 Task: Look for space in Peruíbe, Brazil from 1st August, 2023 to 5th August, 2023 for 1 adult in price range Rs.6000 to Rs.15000. Place can be entire place with 1  bedroom having 1 bed and 1 bathroom. Property type can be house, flat, guest house. Booking option can be shelf check-in. Required host language is Spanish.
Action: Mouse moved to (396, 112)
Screenshot: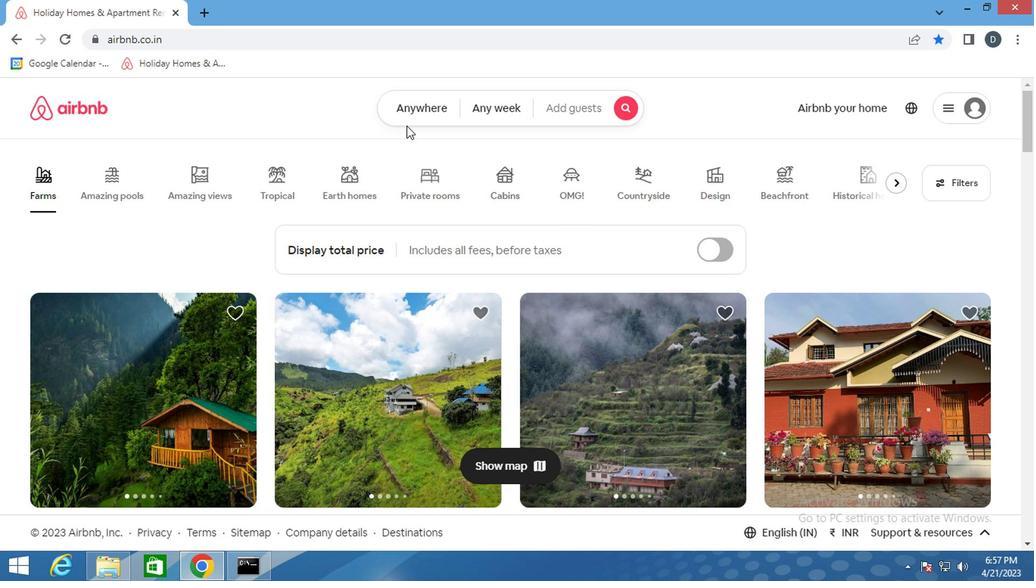 
Action: Mouse pressed left at (396, 112)
Screenshot: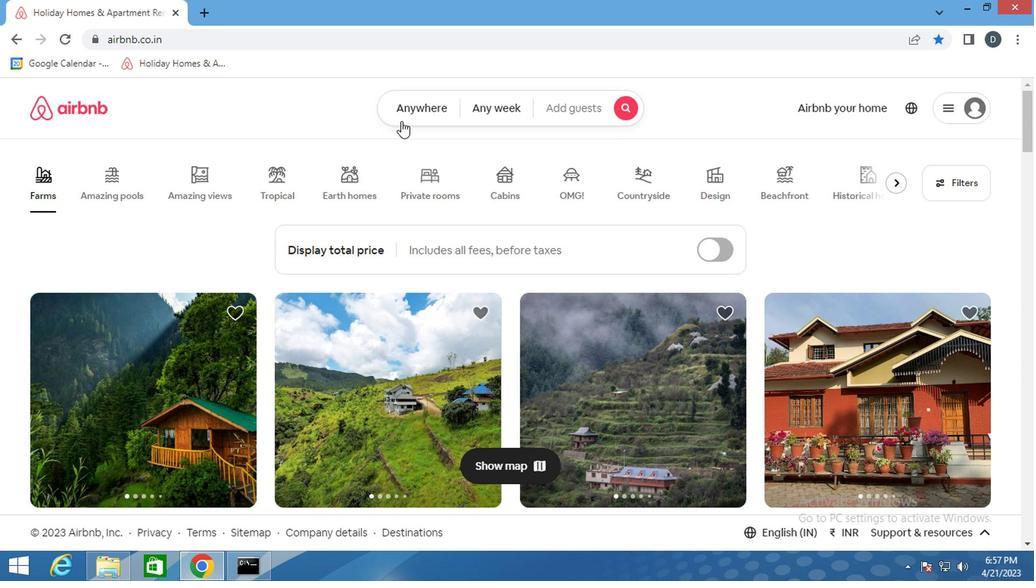 
Action: Mouse moved to (279, 173)
Screenshot: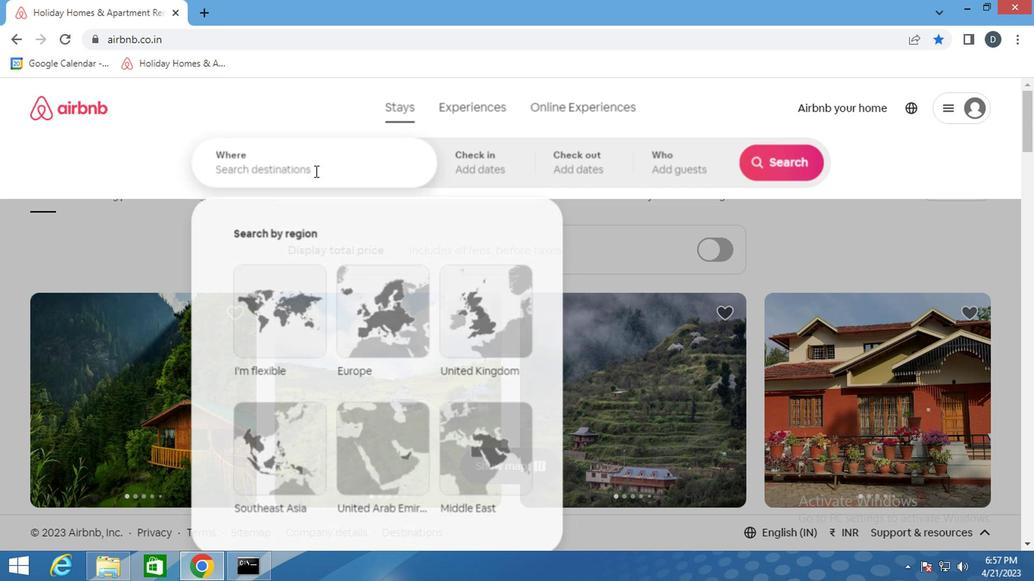 
Action: Mouse pressed left at (279, 173)
Screenshot: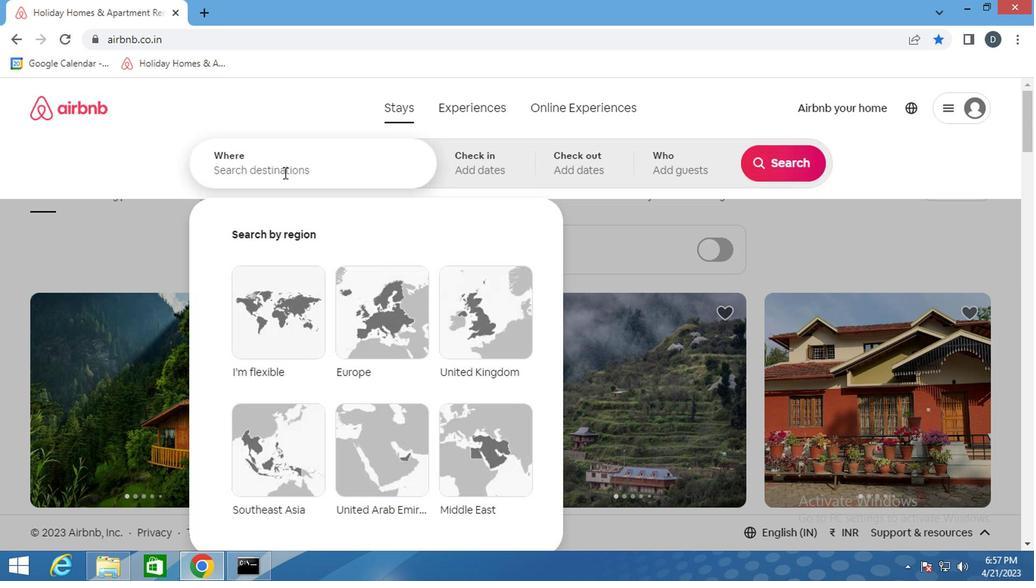
Action: Mouse moved to (274, 175)
Screenshot: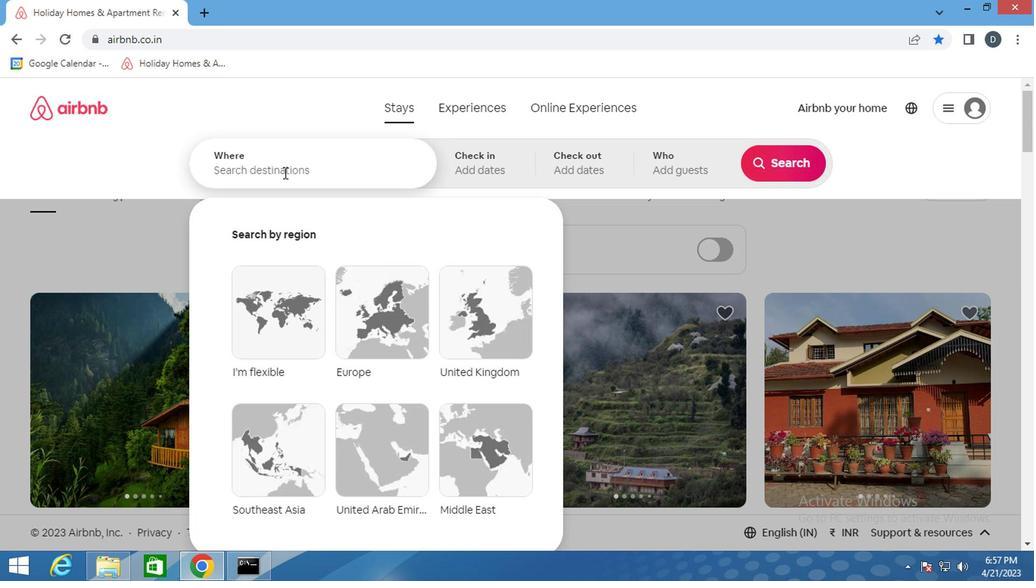 
Action: Key pressed <Key.shift_r>Peruibe,<Key.shift>BRAZIL<Key.enter>
Screenshot: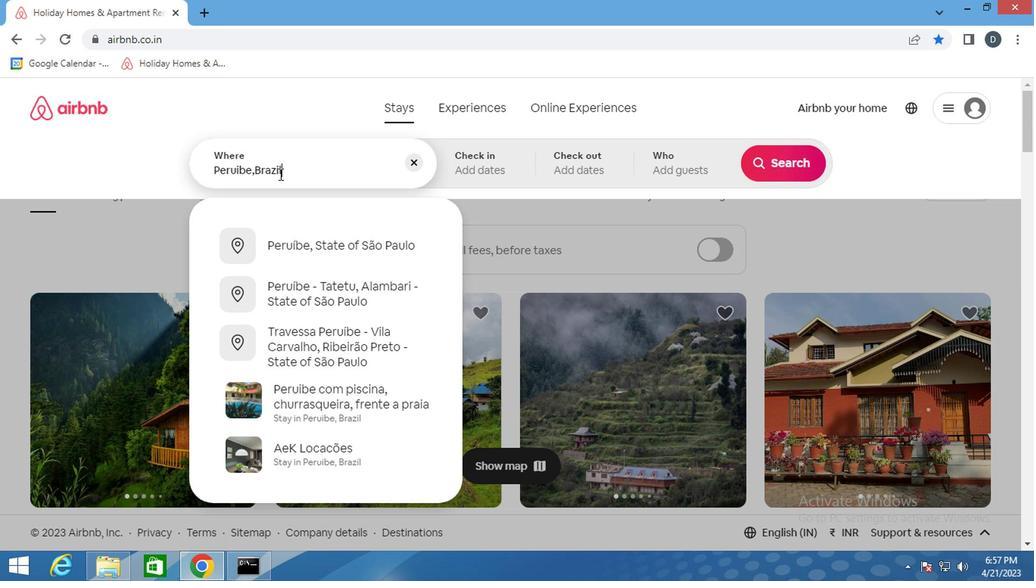 
Action: Mouse moved to (748, 274)
Screenshot: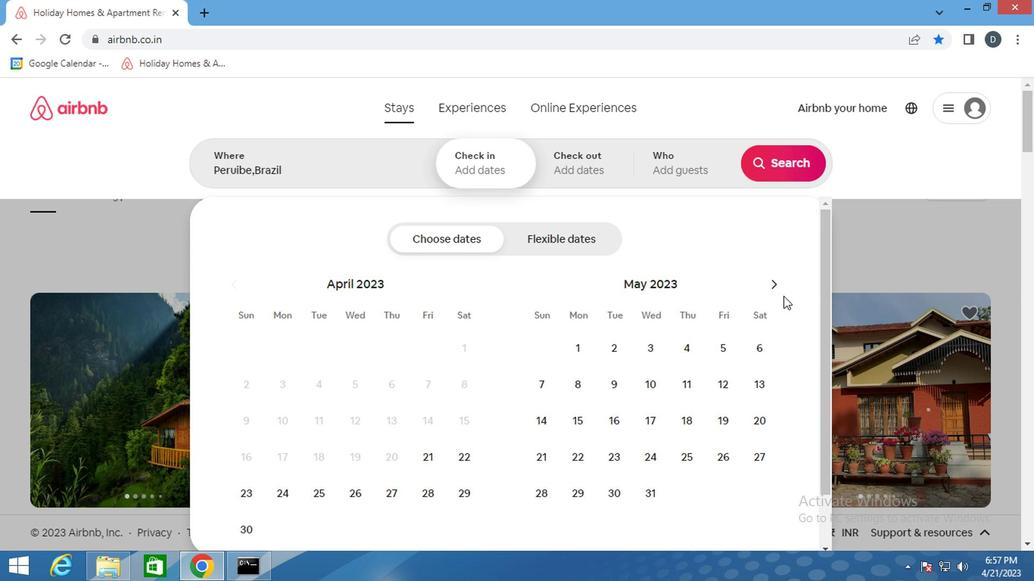 
Action: Mouse pressed left at (748, 274)
Screenshot: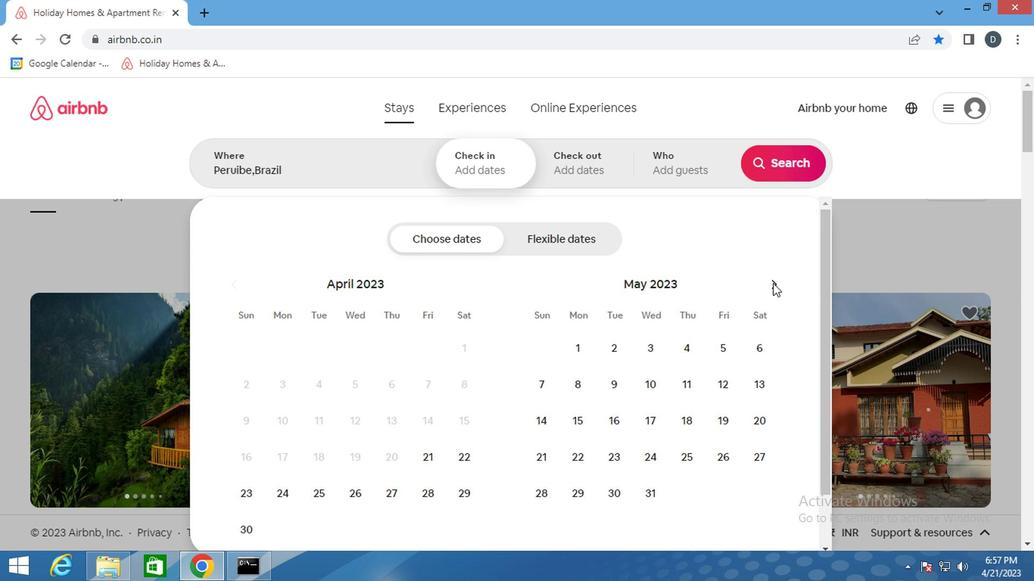 
Action: Mouse moved to (767, 288)
Screenshot: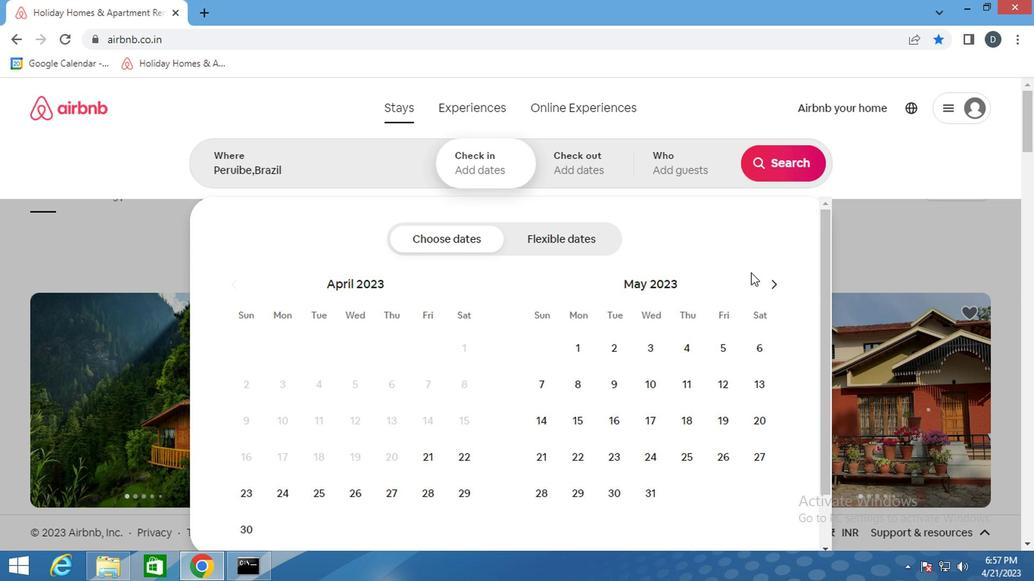 
Action: Mouse pressed left at (767, 288)
Screenshot: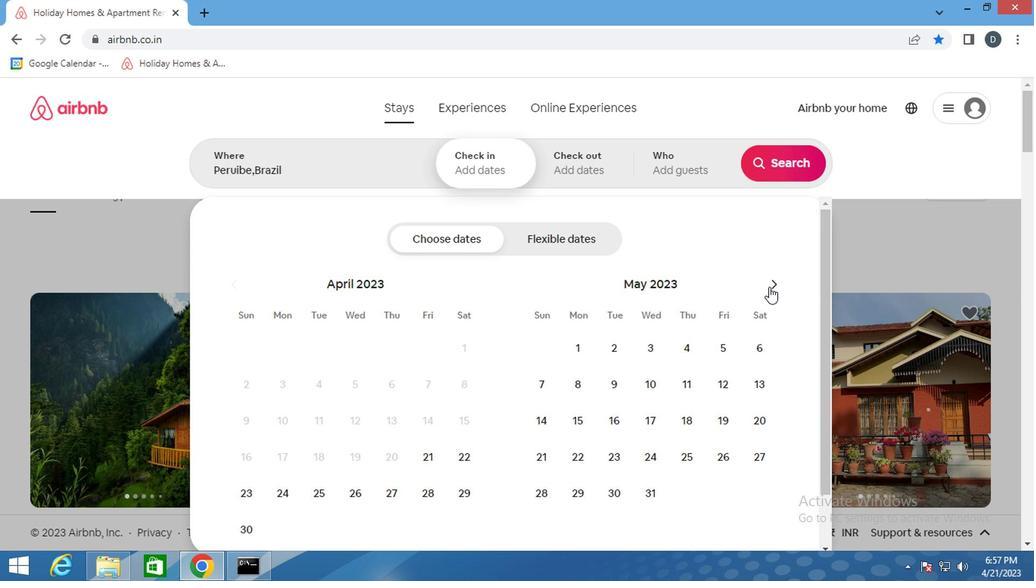 
Action: Mouse pressed left at (767, 288)
Screenshot: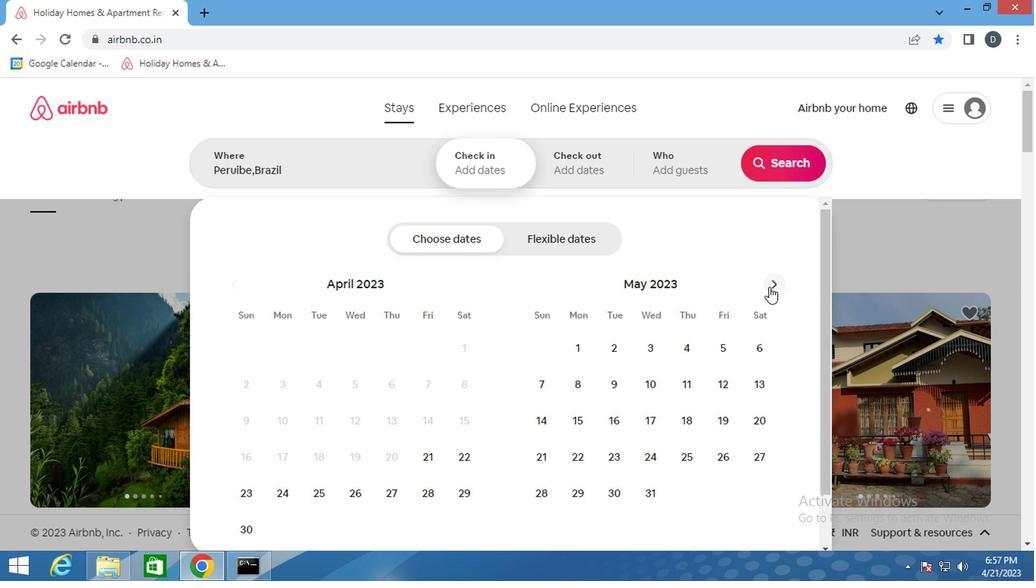 
Action: Mouse pressed left at (767, 288)
Screenshot: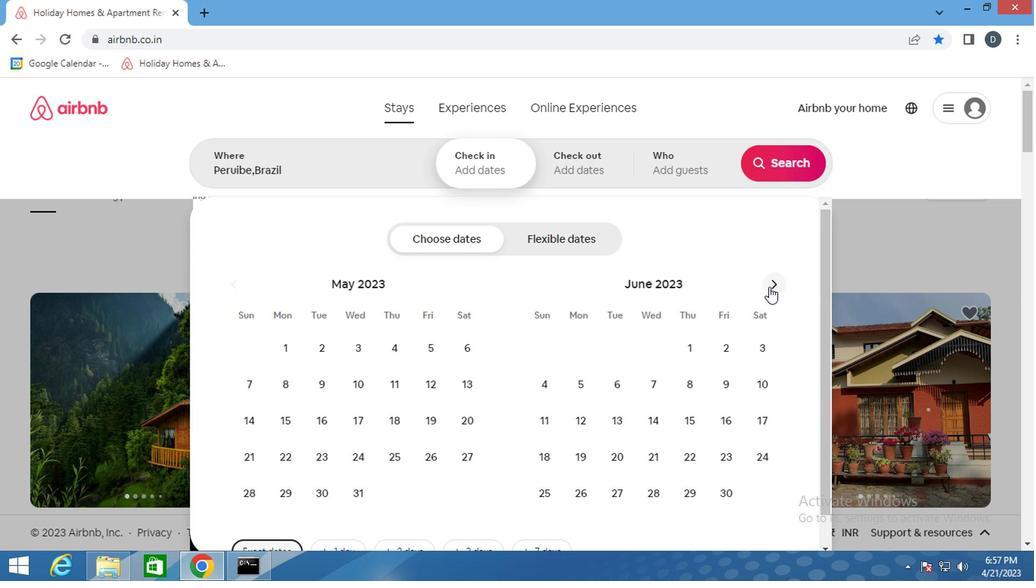 
Action: Mouse pressed left at (767, 288)
Screenshot: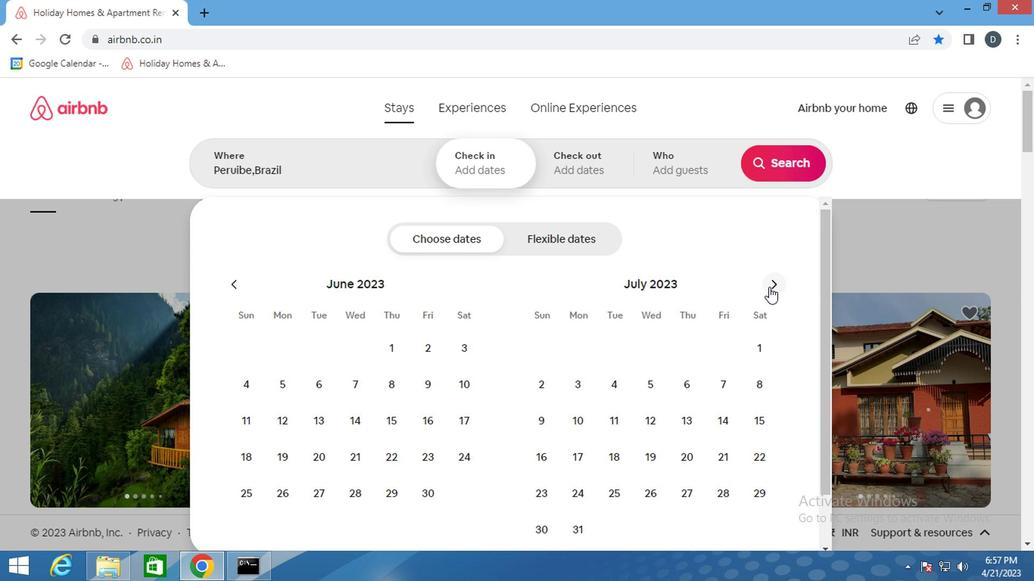 
Action: Mouse moved to (617, 347)
Screenshot: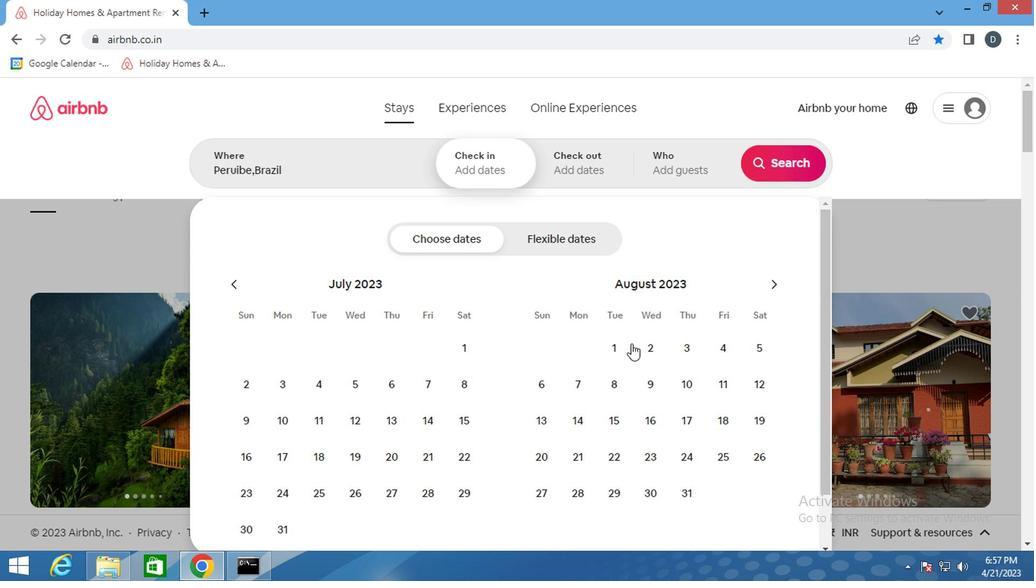 
Action: Mouse pressed left at (617, 347)
Screenshot: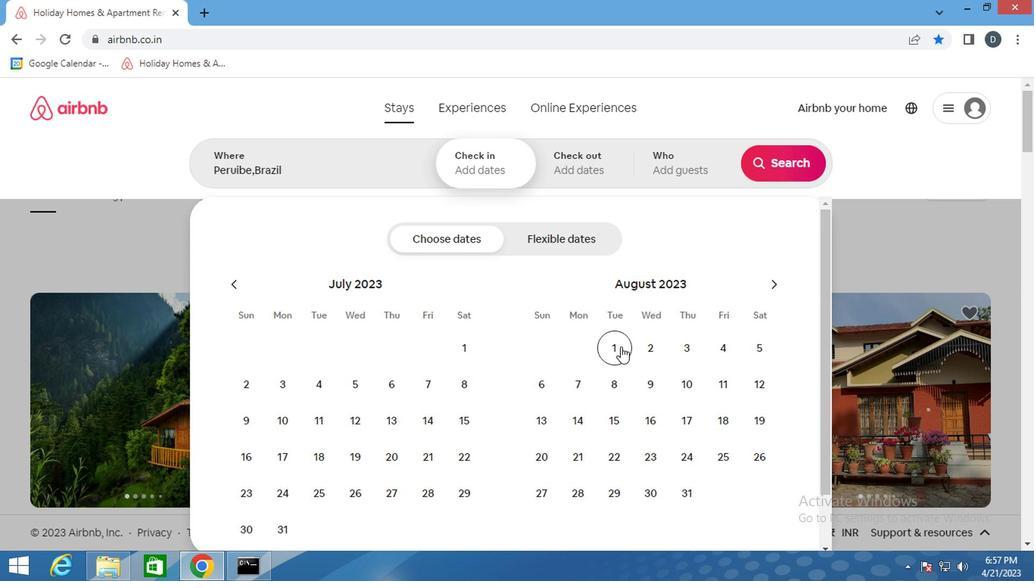 
Action: Mouse moved to (756, 359)
Screenshot: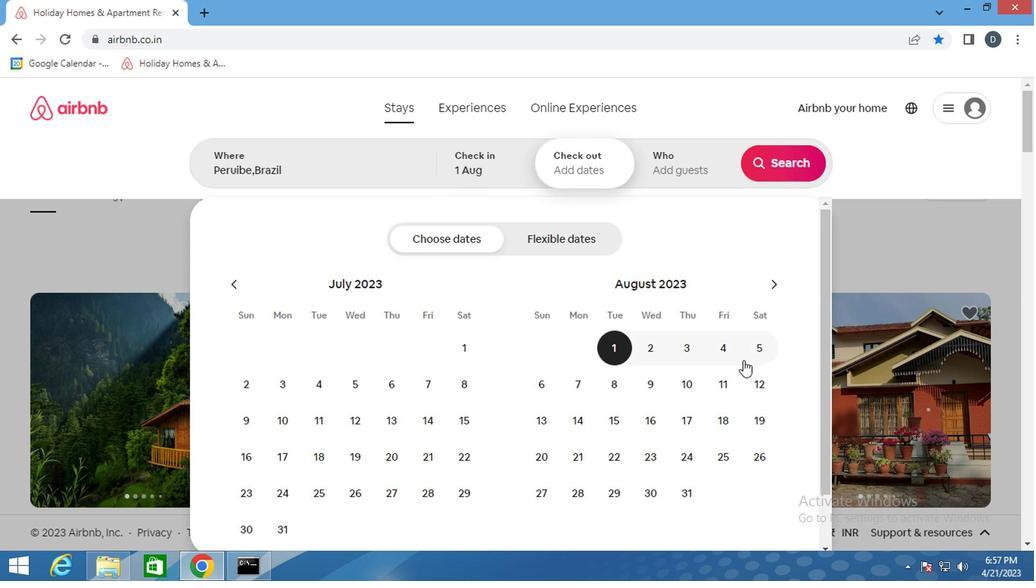 
Action: Mouse pressed left at (756, 359)
Screenshot: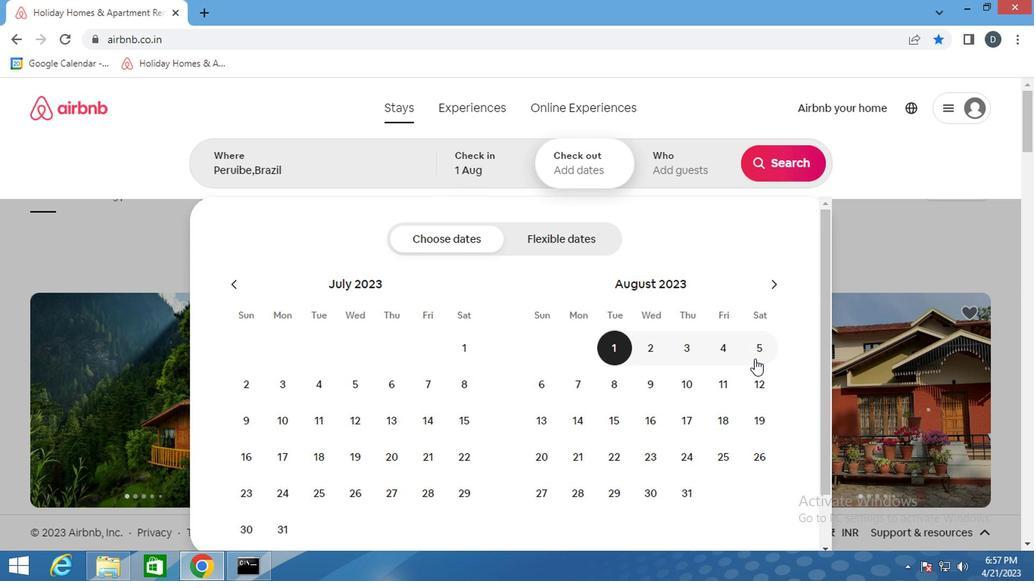 
Action: Mouse moved to (678, 162)
Screenshot: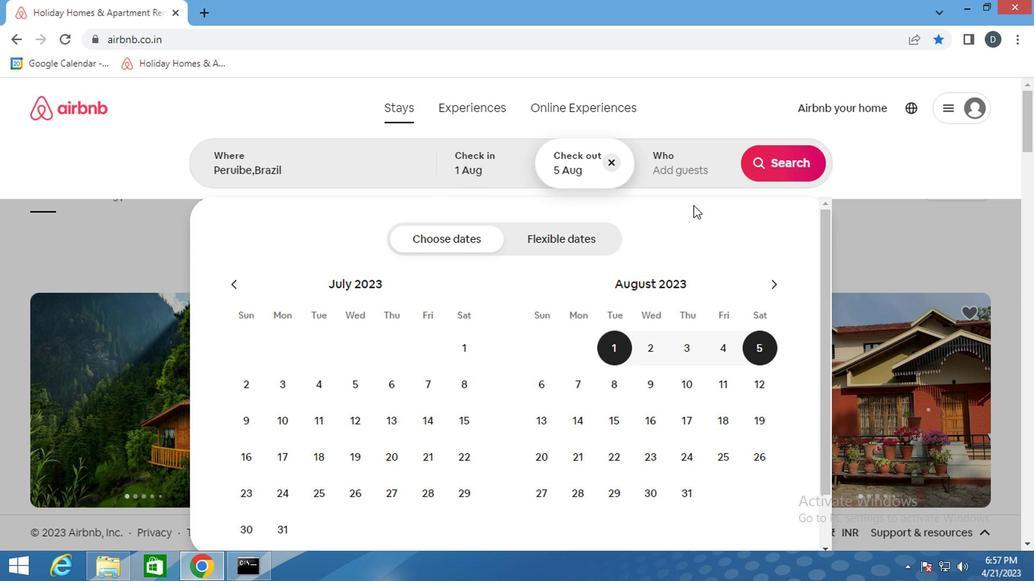 
Action: Mouse pressed left at (678, 162)
Screenshot: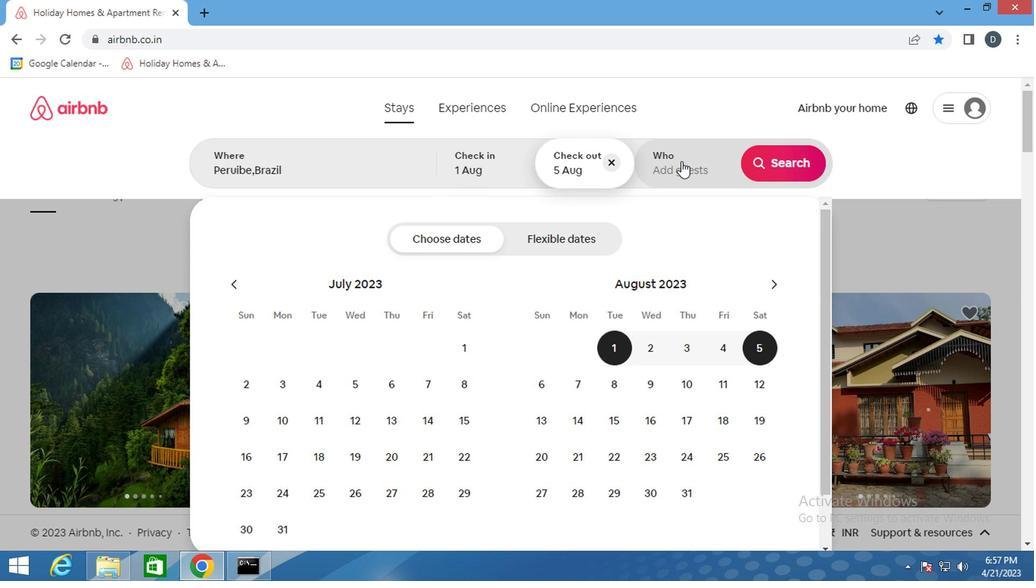 
Action: Mouse moved to (781, 243)
Screenshot: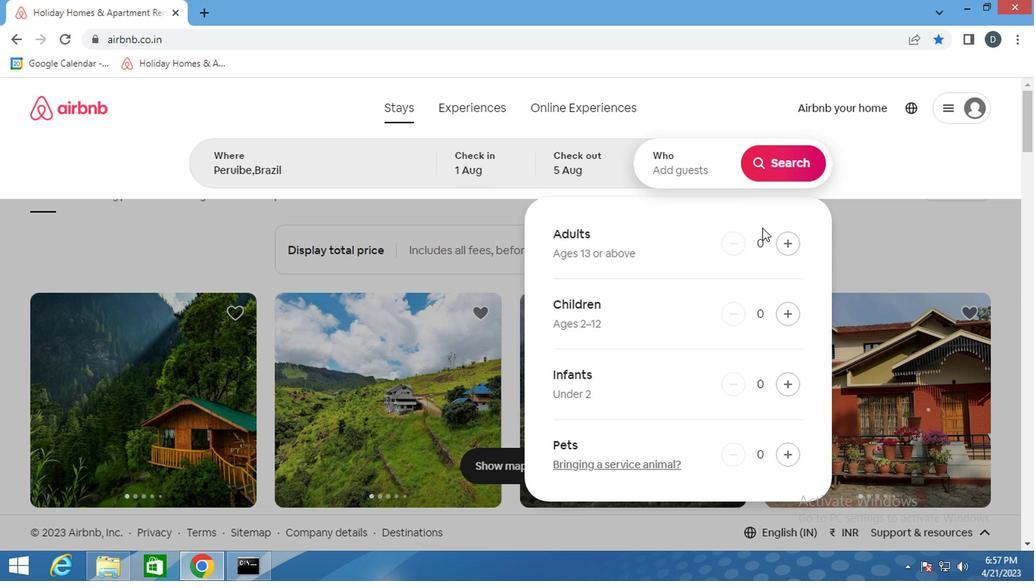 
Action: Mouse pressed left at (781, 243)
Screenshot: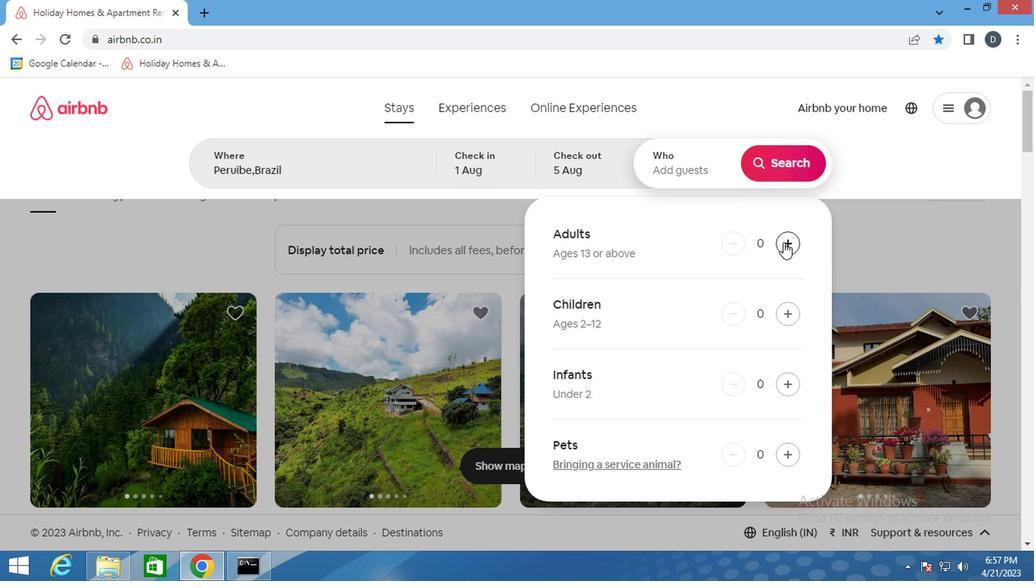
Action: Mouse moved to (781, 145)
Screenshot: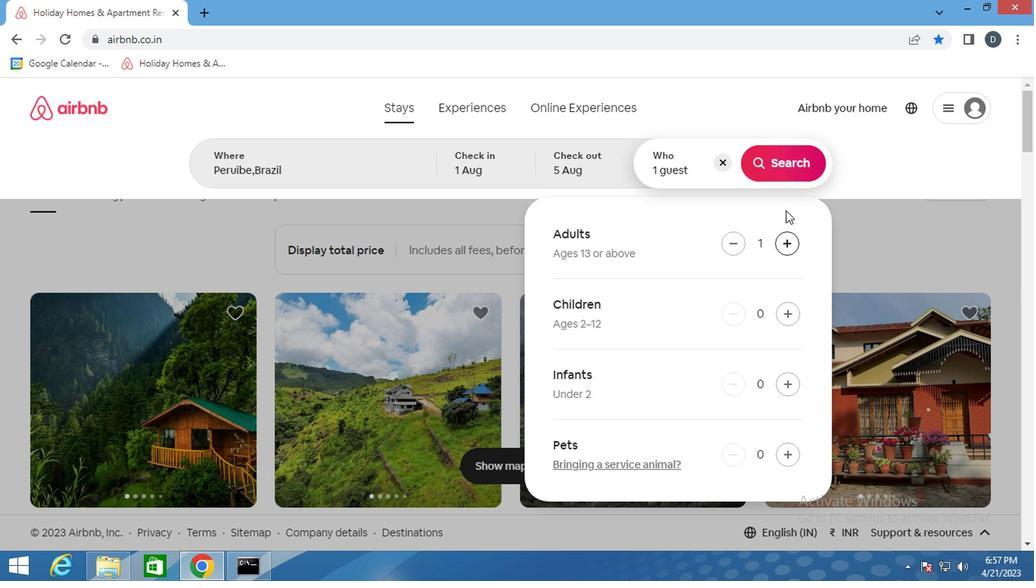 
Action: Mouse pressed left at (781, 145)
Screenshot: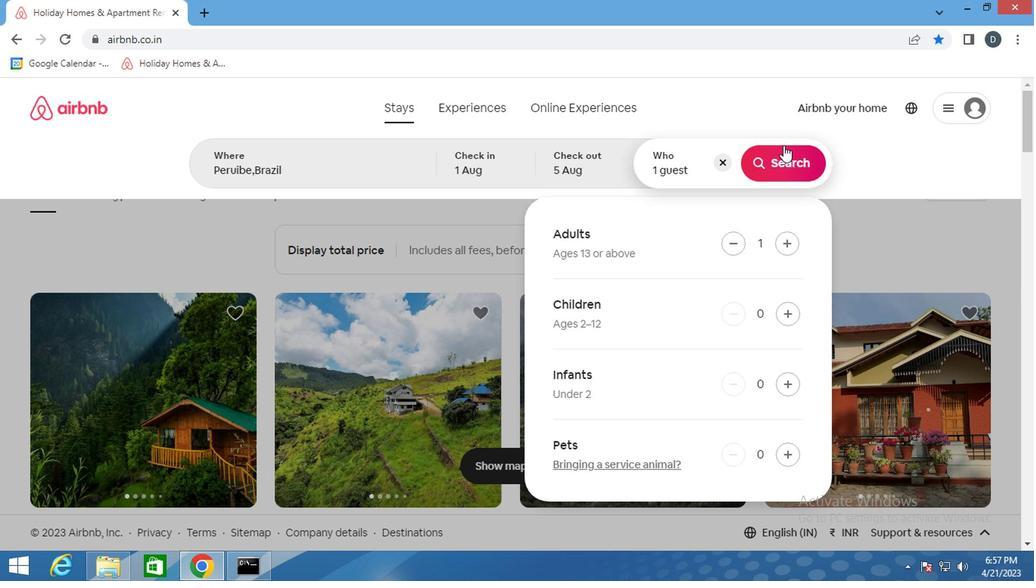 
Action: Mouse moved to (781, 148)
Screenshot: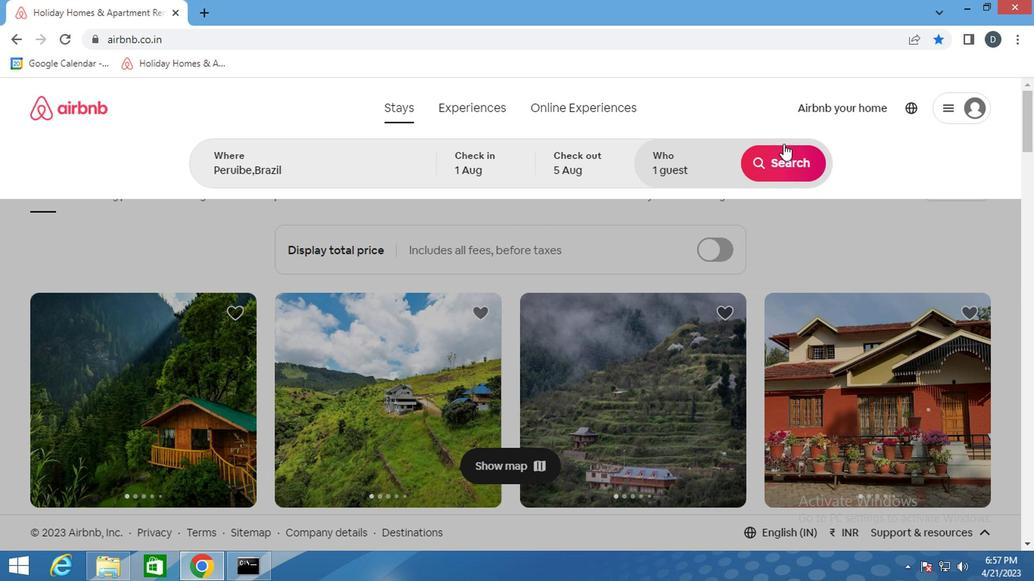 
Action: Mouse pressed left at (781, 148)
Screenshot: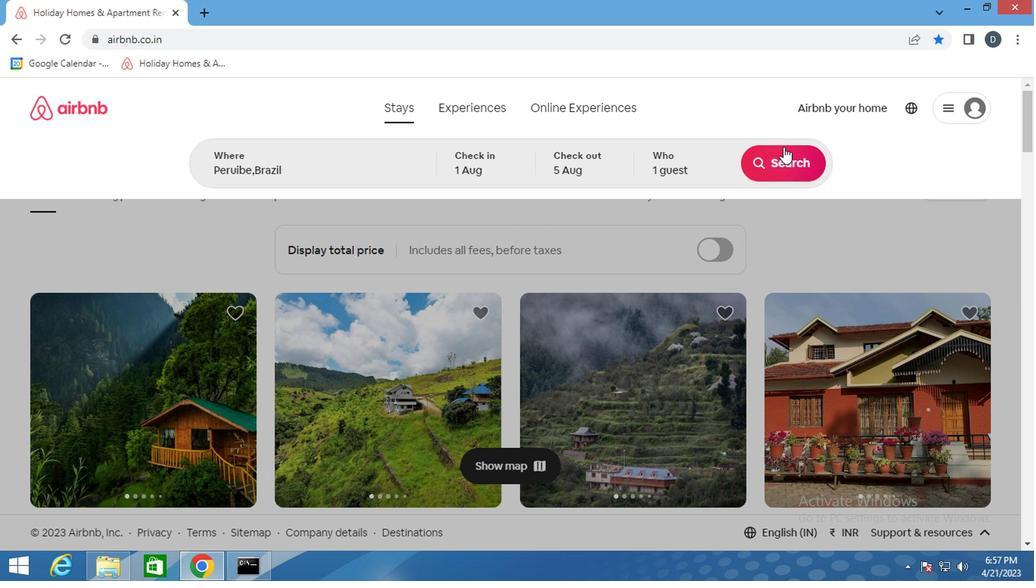 
Action: Mouse moved to (985, 159)
Screenshot: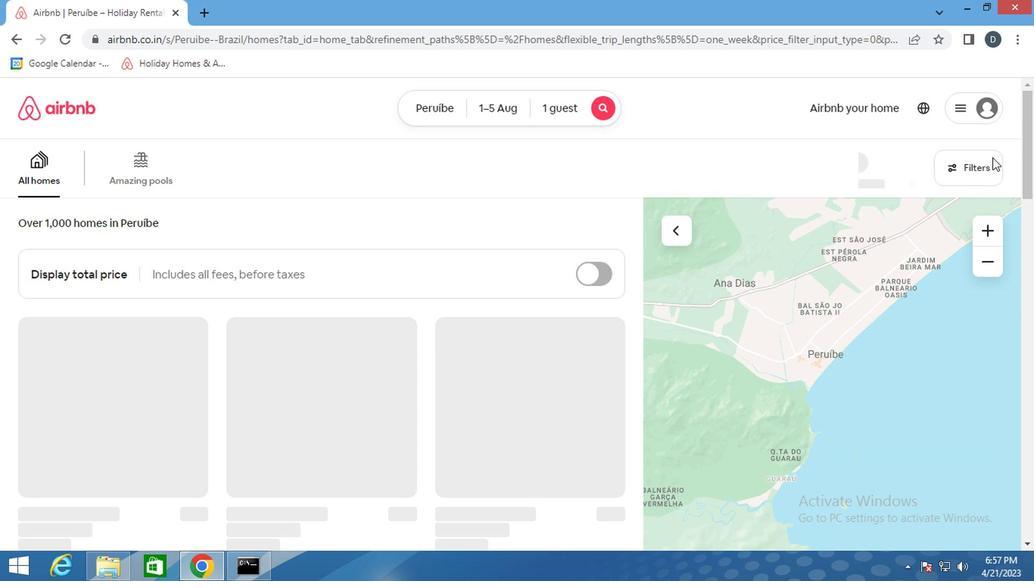 
Action: Mouse pressed left at (985, 159)
Screenshot: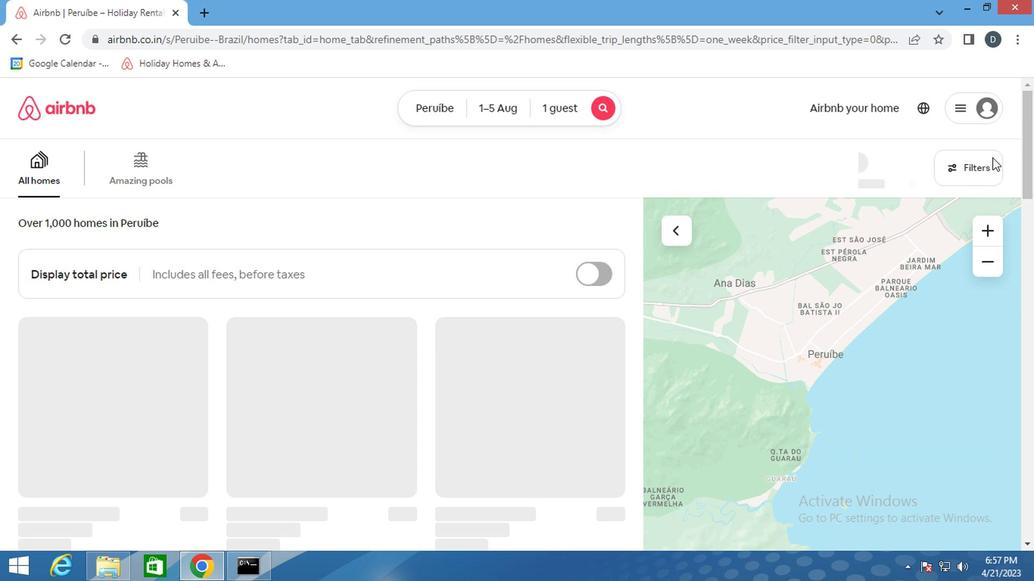 
Action: Mouse moved to (329, 362)
Screenshot: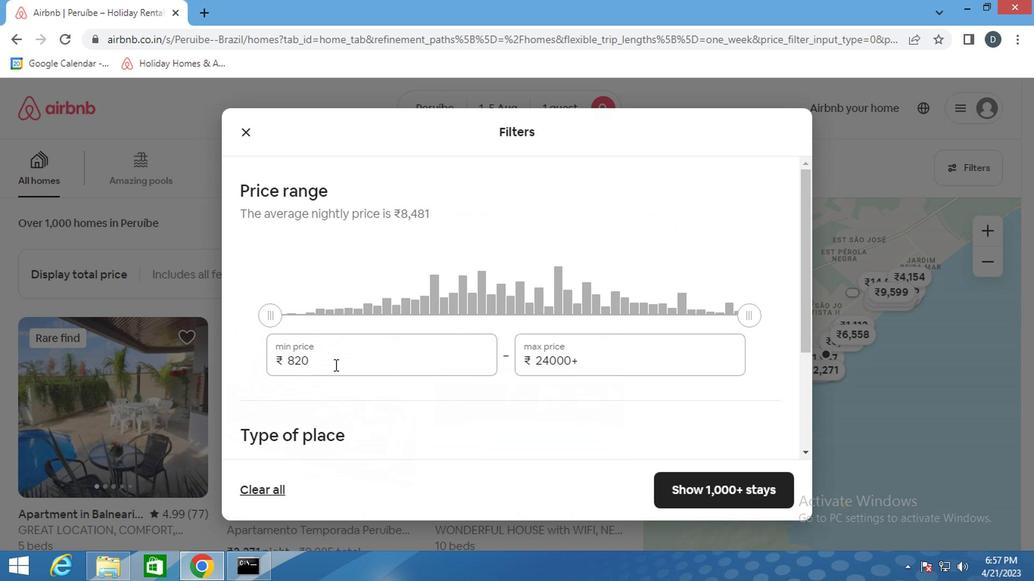 
Action: Mouse pressed left at (329, 362)
Screenshot: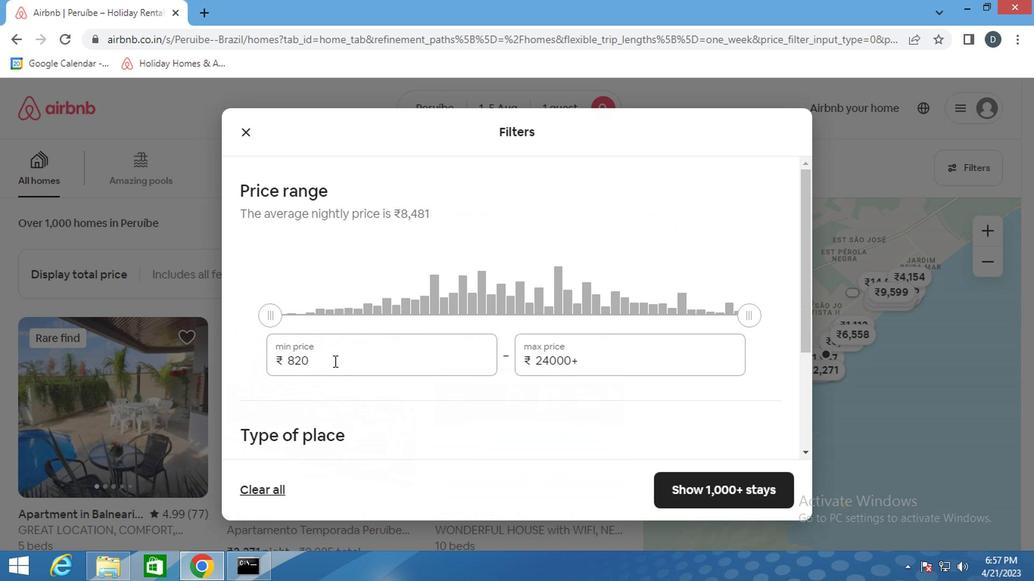 
Action: Mouse pressed left at (329, 362)
Screenshot: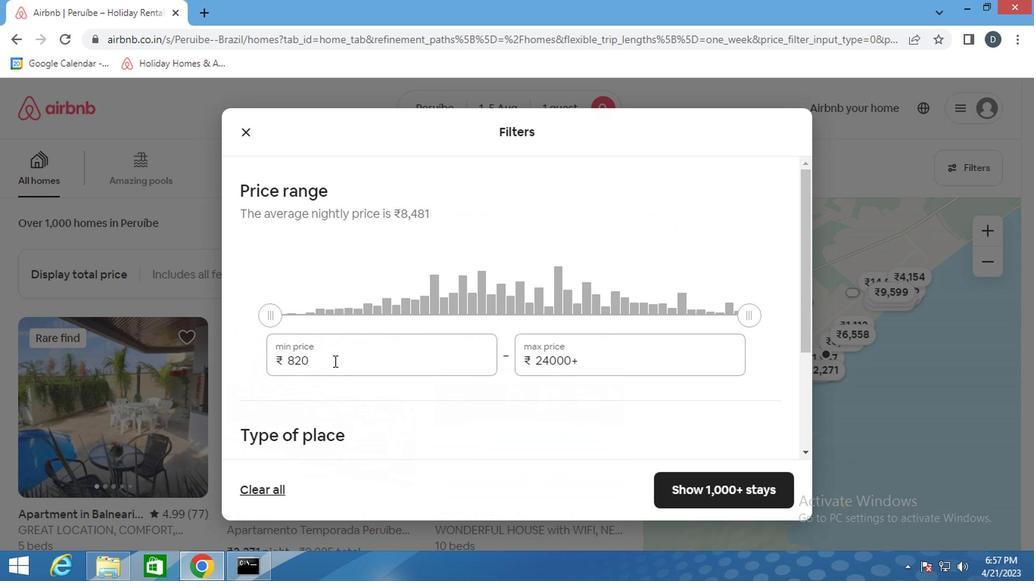 
Action: Key pressed 6000<Key.tab>ctrl+Actrl+1500
Screenshot: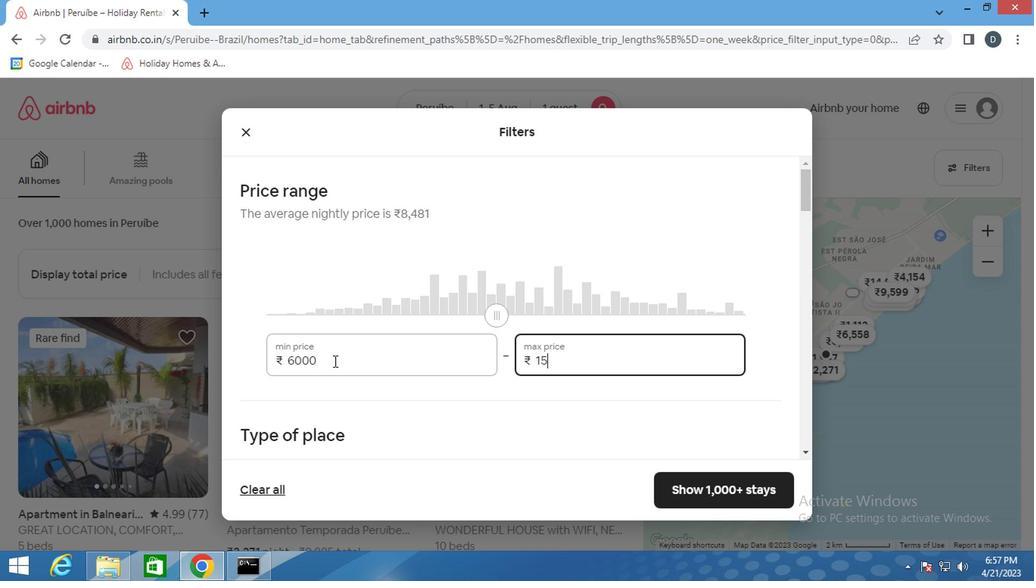 
Action: Mouse moved to (370, 373)
Screenshot: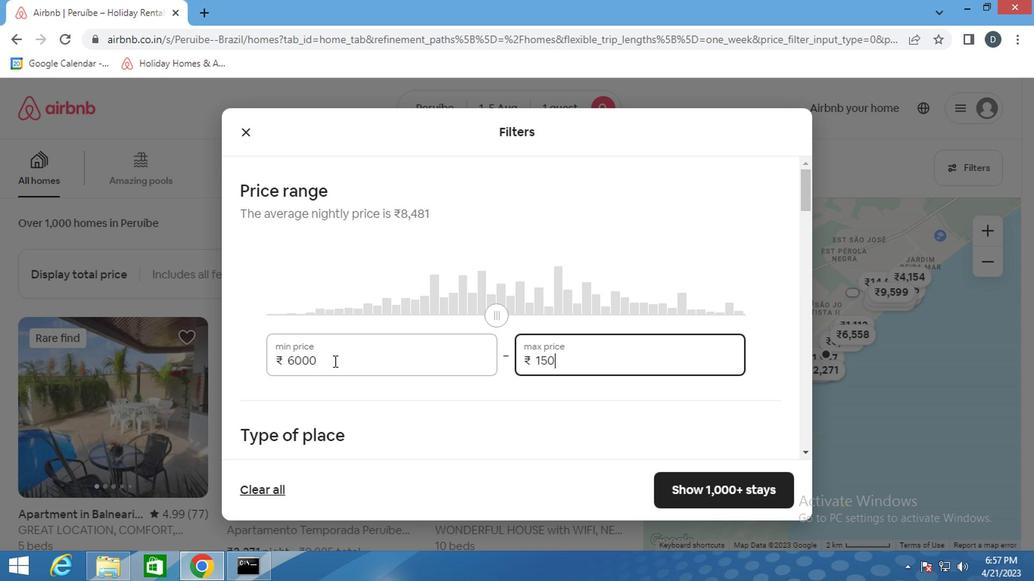 
Action: Key pressed 0
Screenshot: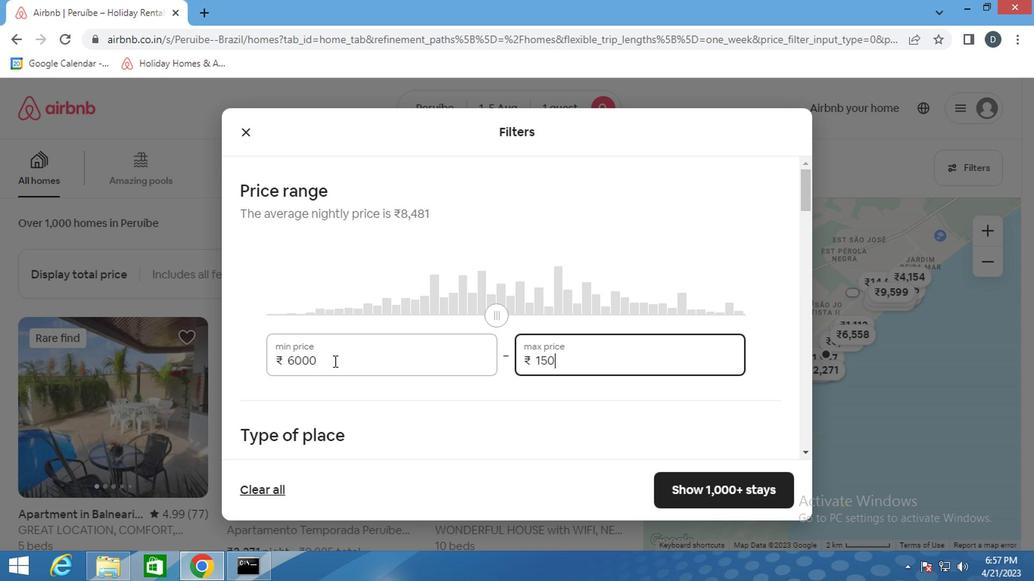 
Action: Mouse moved to (479, 385)
Screenshot: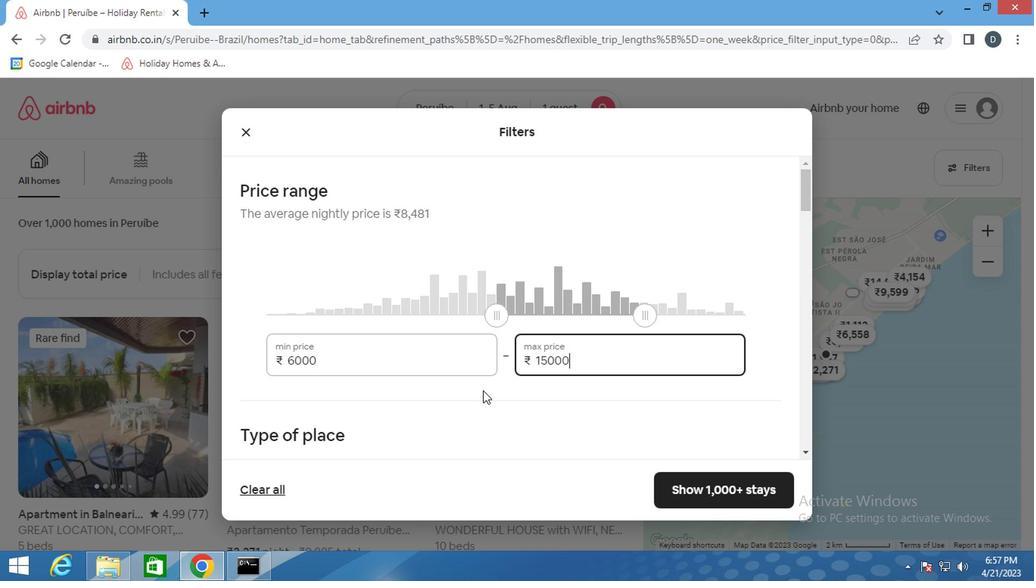 
Action: Mouse scrolled (479, 385) with delta (0, 0)
Screenshot: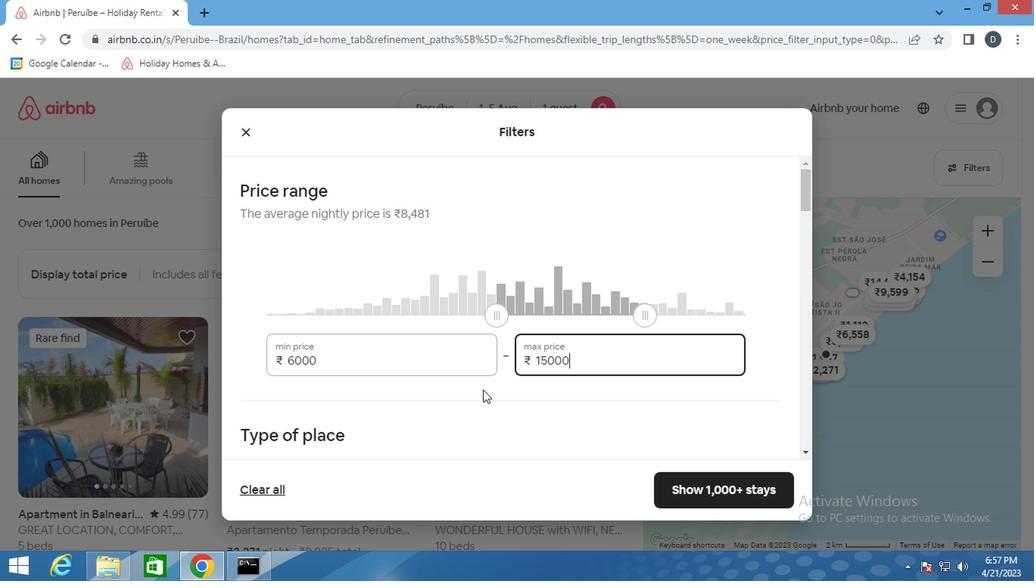 
Action: Mouse scrolled (479, 385) with delta (0, 0)
Screenshot: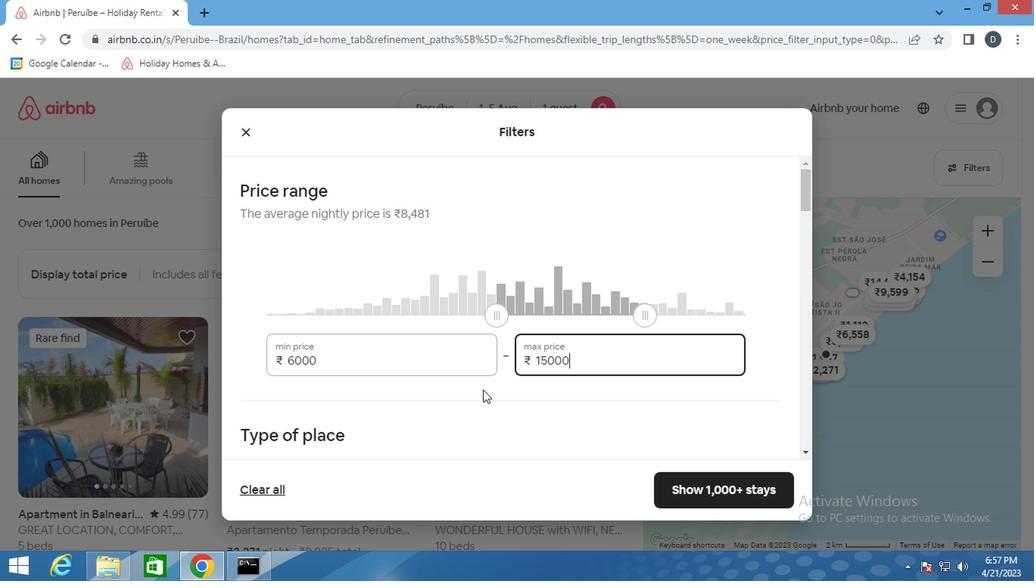 
Action: Mouse scrolled (479, 385) with delta (0, 0)
Screenshot: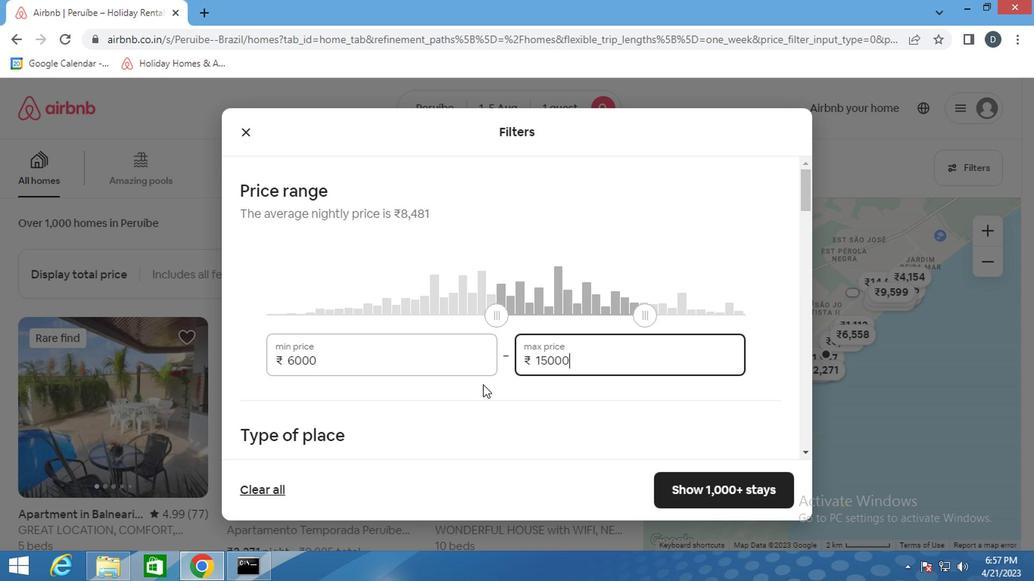 
Action: Mouse moved to (331, 254)
Screenshot: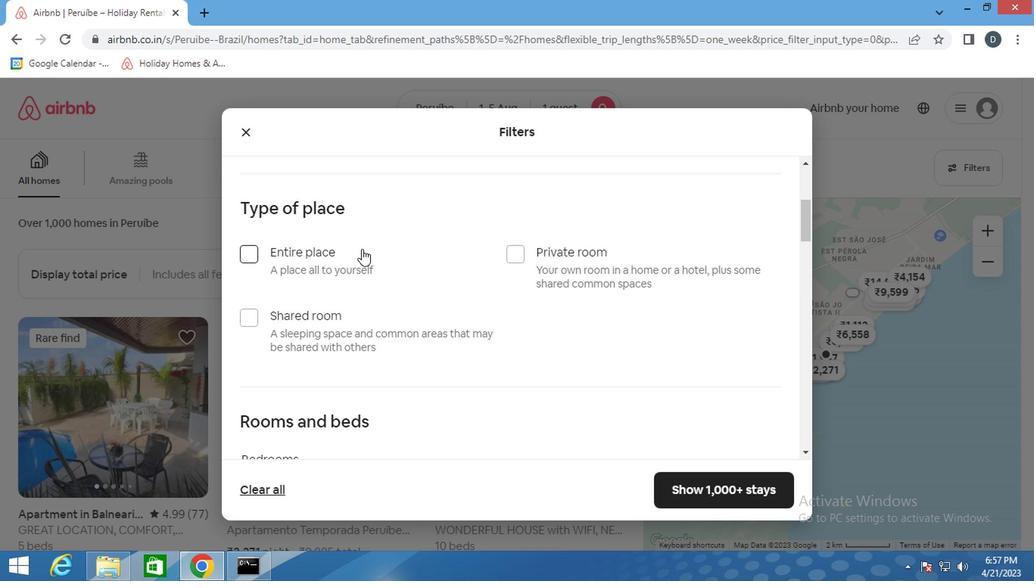 
Action: Mouse pressed left at (331, 254)
Screenshot: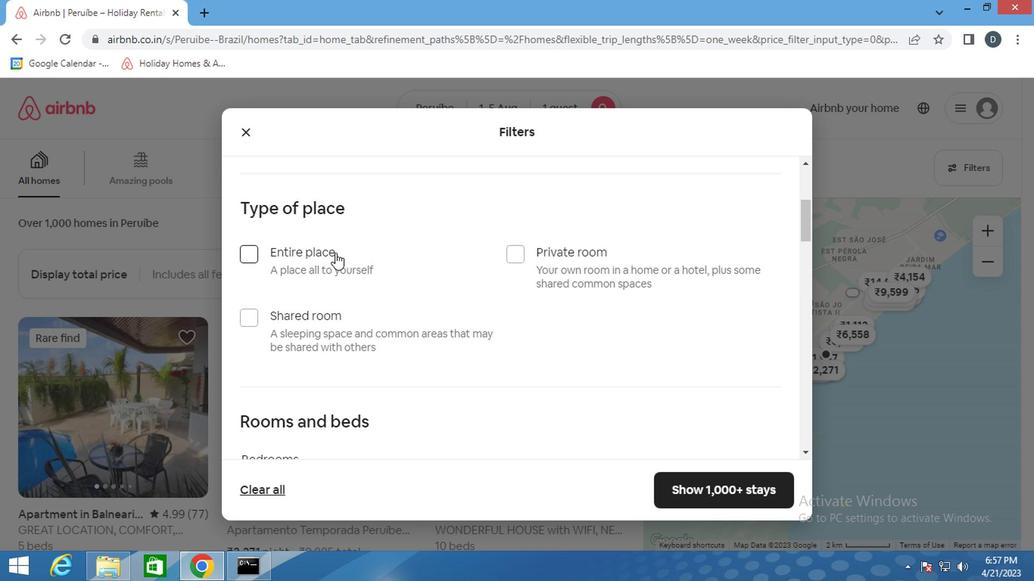 
Action: Mouse moved to (337, 339)
Screenshot: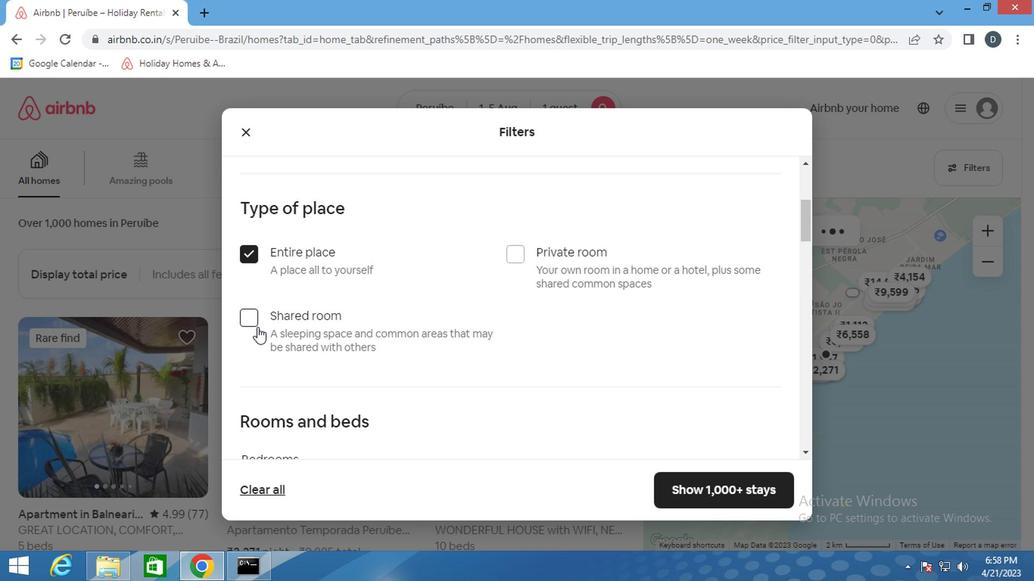 
Action: Mouse scrolled (337, 338) with delta (0, -1)
Screenshot: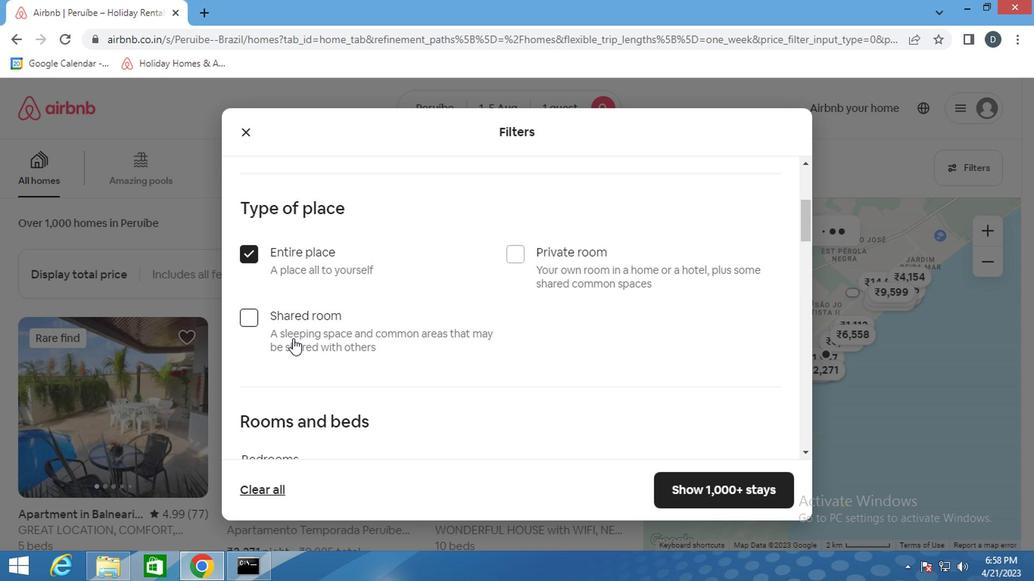 
Action: Mouse scrolled (337, 338) with delta (0, -1)
Screenshot: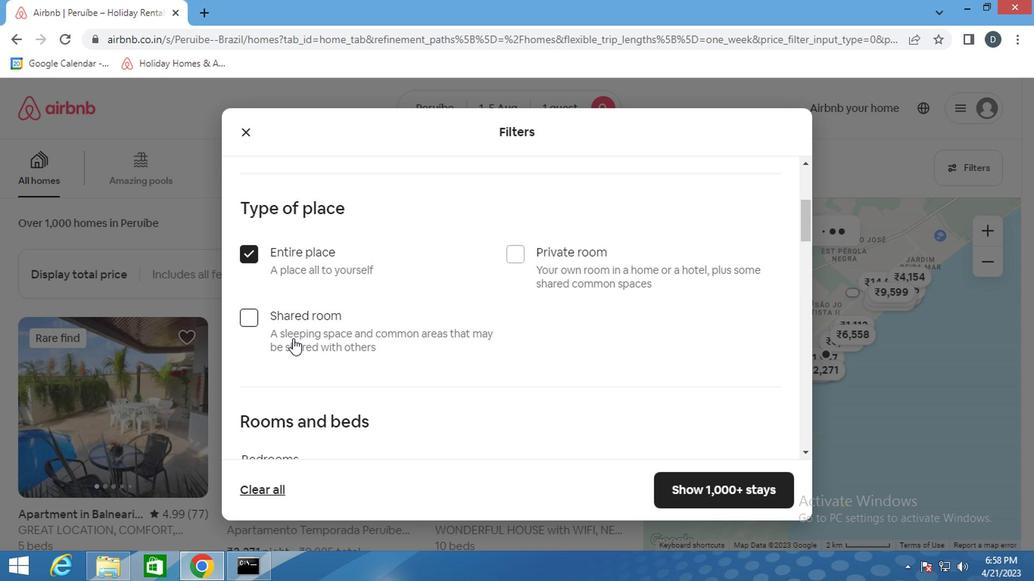 
Action: Mouse scrolled (337, 338) with delta (0, -1)
Screenshot: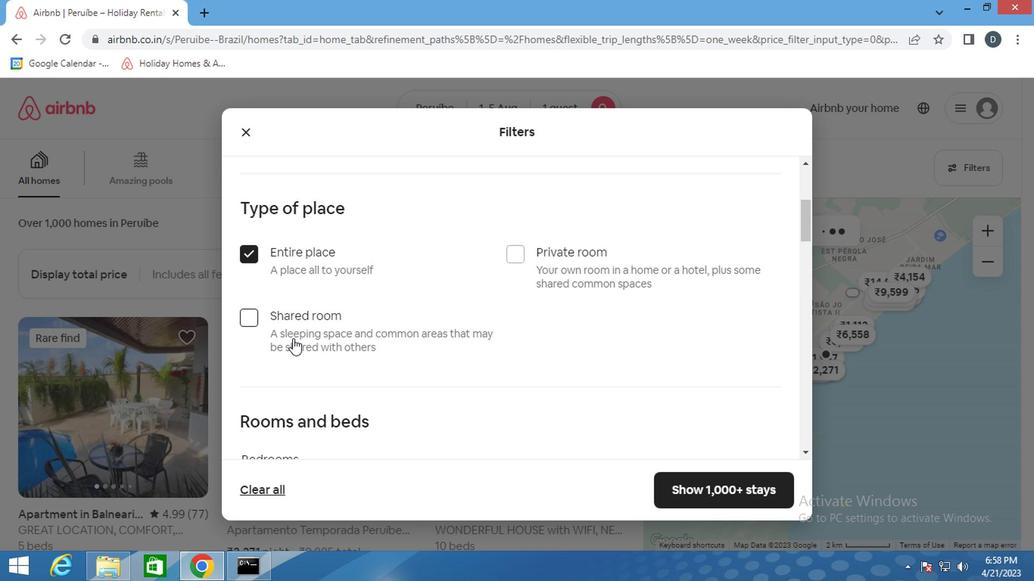 
Action: Mouse moved to (328, 274)
Screenshot: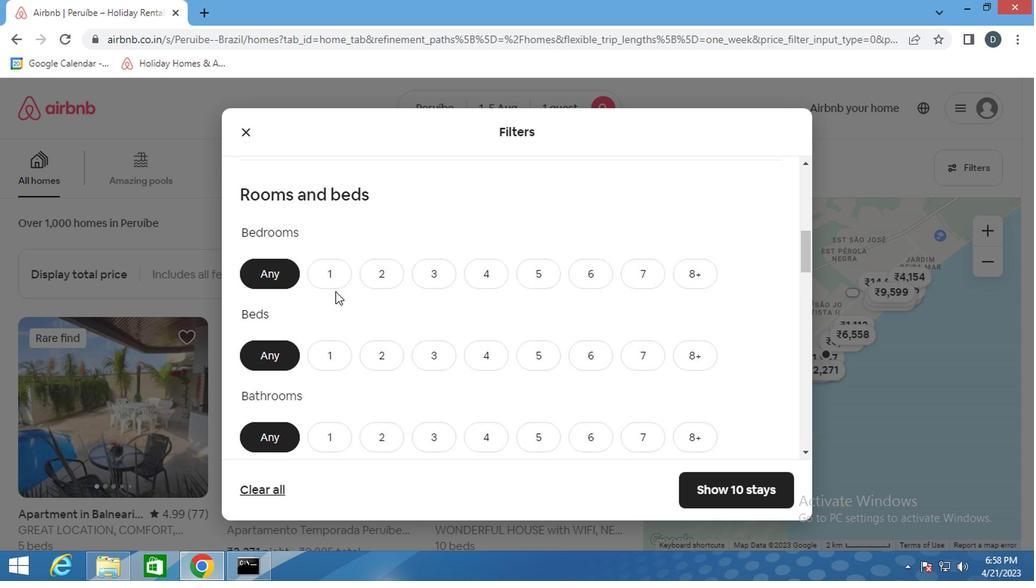 
Action: Mouse pressed left at (328, 274)
Screenshot: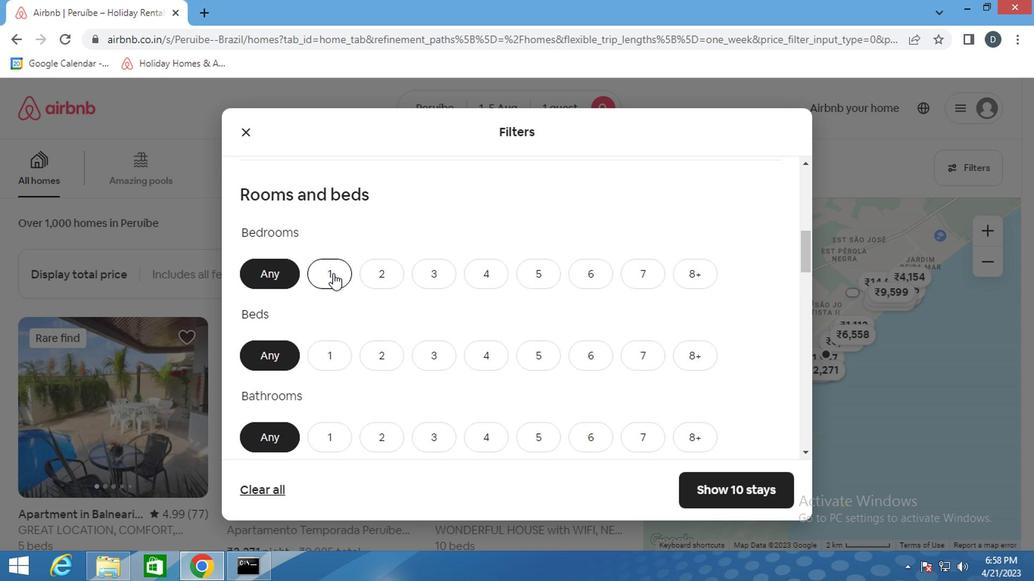 
Action: Mouse moved to (328, 344)
Screenshot: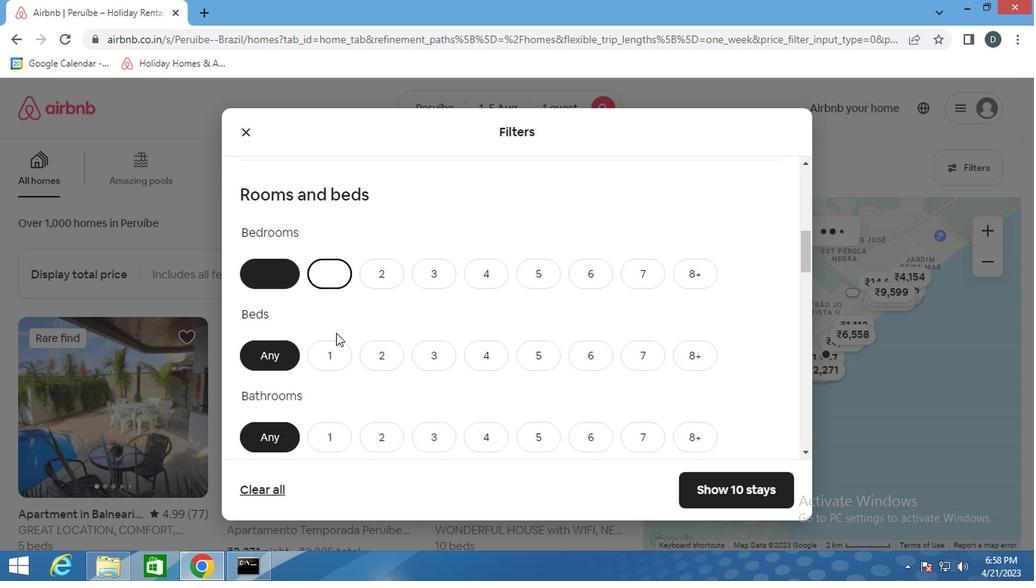 
Action: Mouse pressed left at (328, 344)
Screenshot: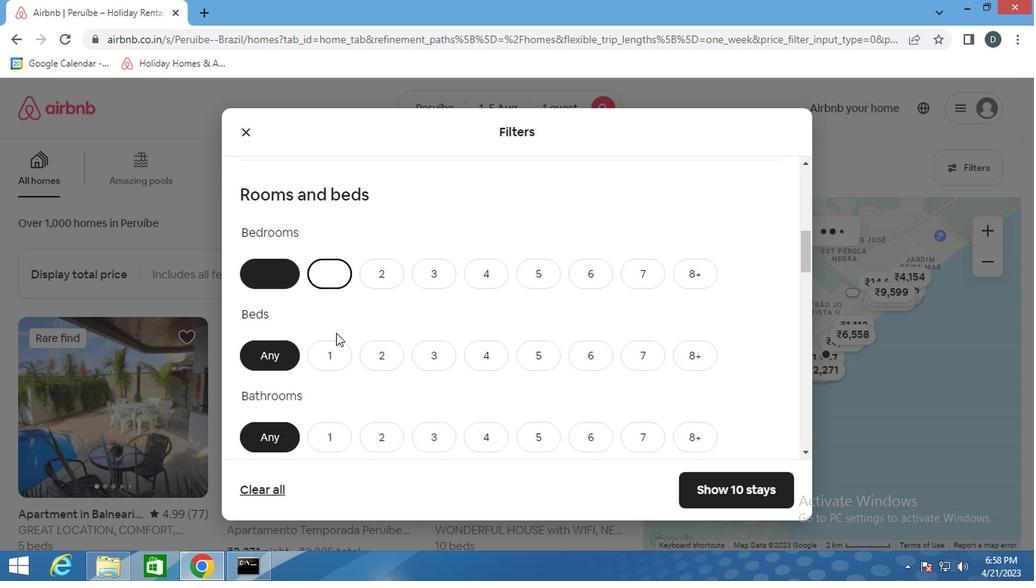 
Action: Mouse moved to (326, 434)
Screenshot: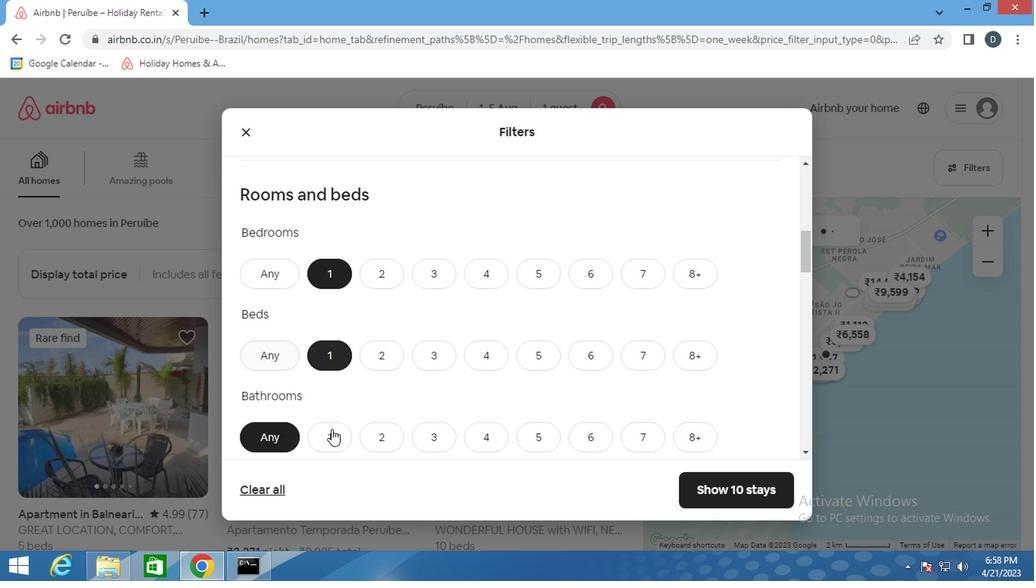
Action: Mouse pressed left at (326, 434)
Screenshot: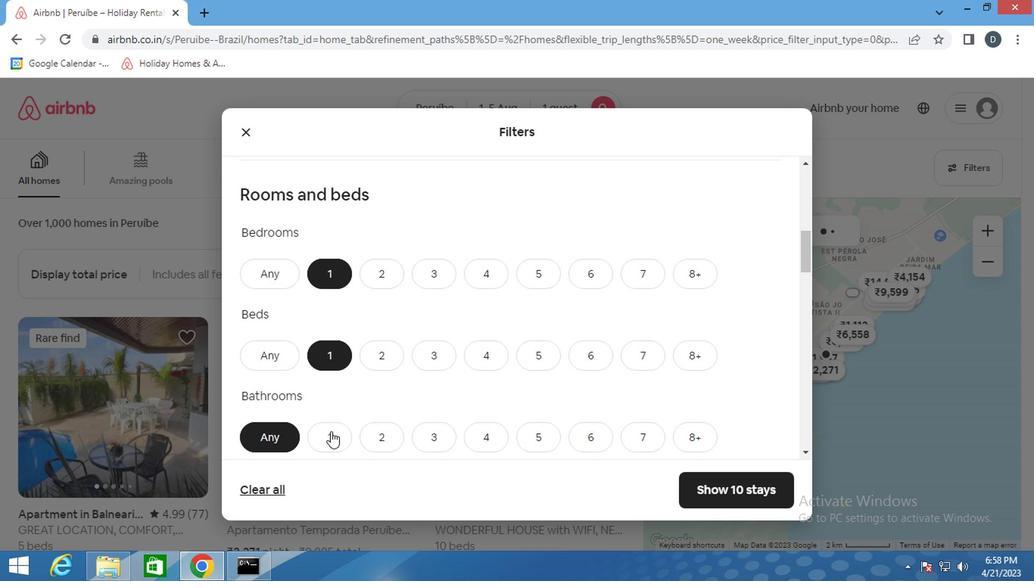 
Action: Mouse moved to (354, 424)
Screenshot: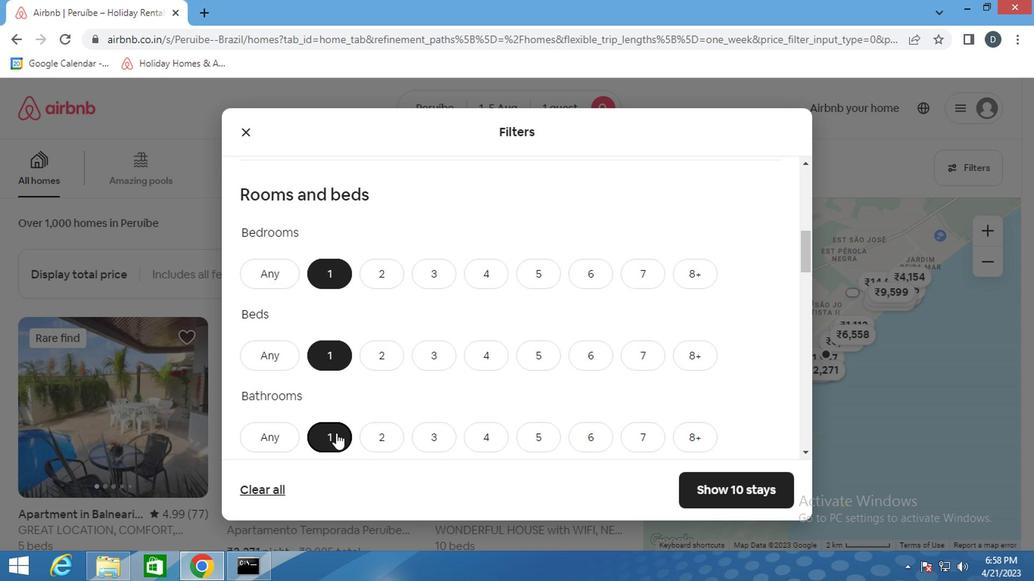 
Action: Mouse scrolled (354, 423) with delta (0, -1)
Screenshot: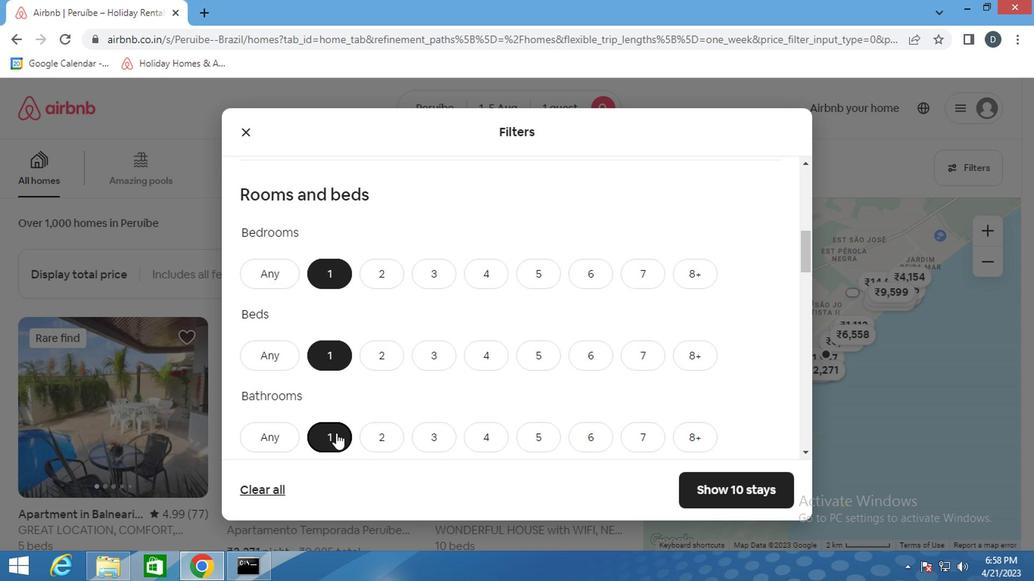 
Action: Mouse moved to (359, 420)
Screenshot: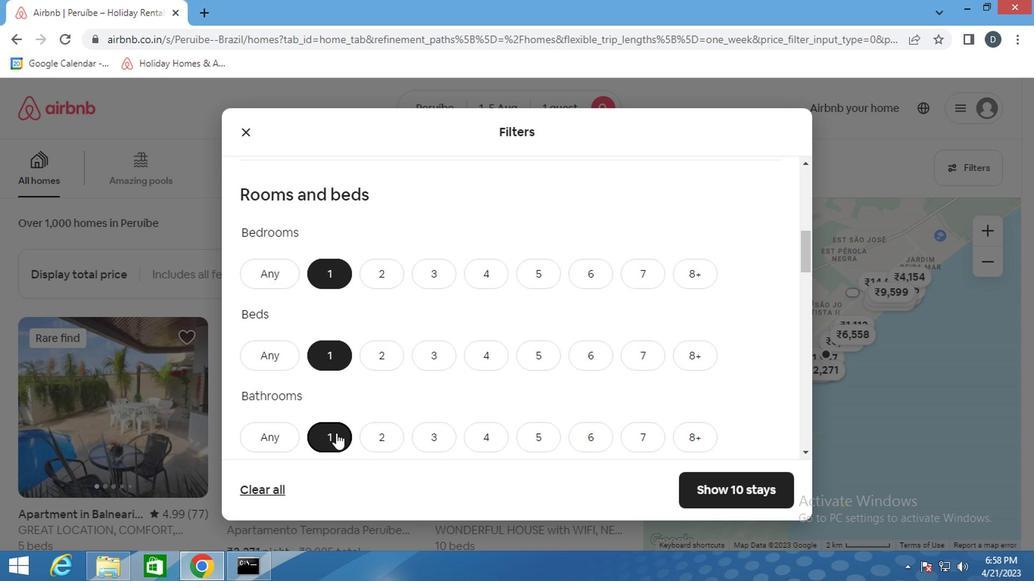 
Action: Mouse scrolled (359, 419) with delta (0, -1)
Screenshot: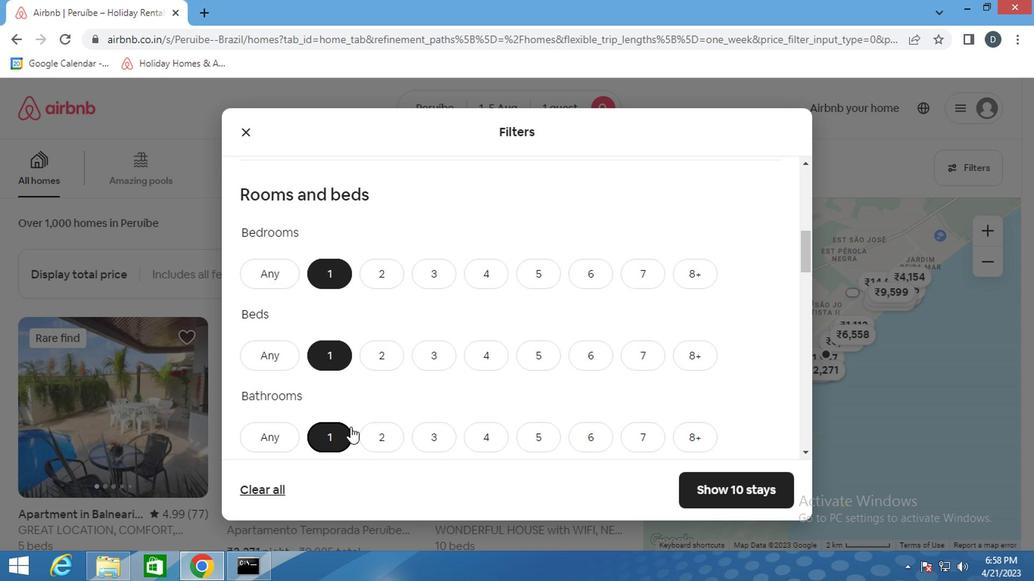 
Action: Mouse moved to (366, 415)
Screenshot: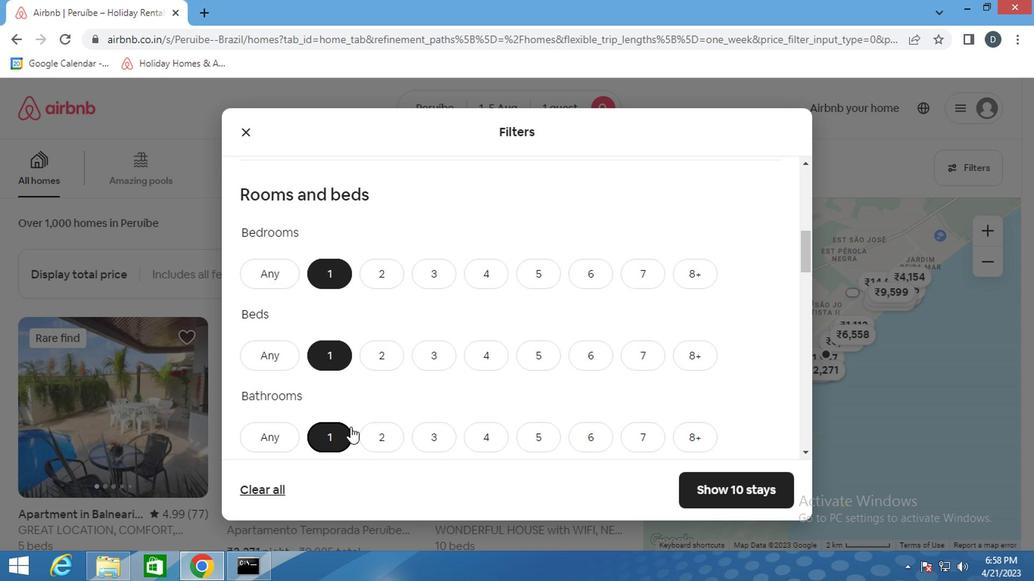 
Action: Mouse scrolled (366, 415) with delta (0, 0)
Screenshot: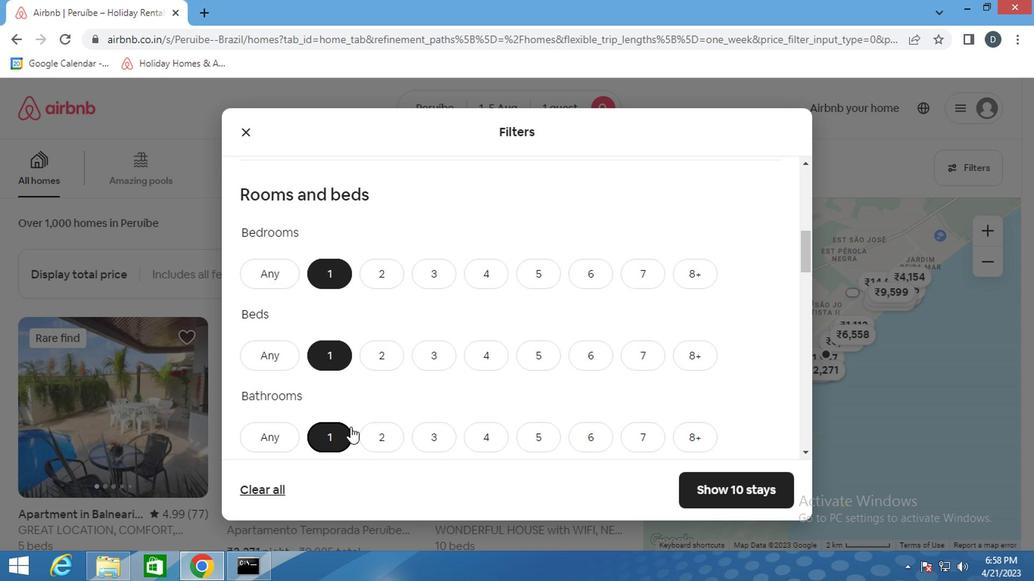 
Action: Mouse moved to (304, 333)
Screenshot: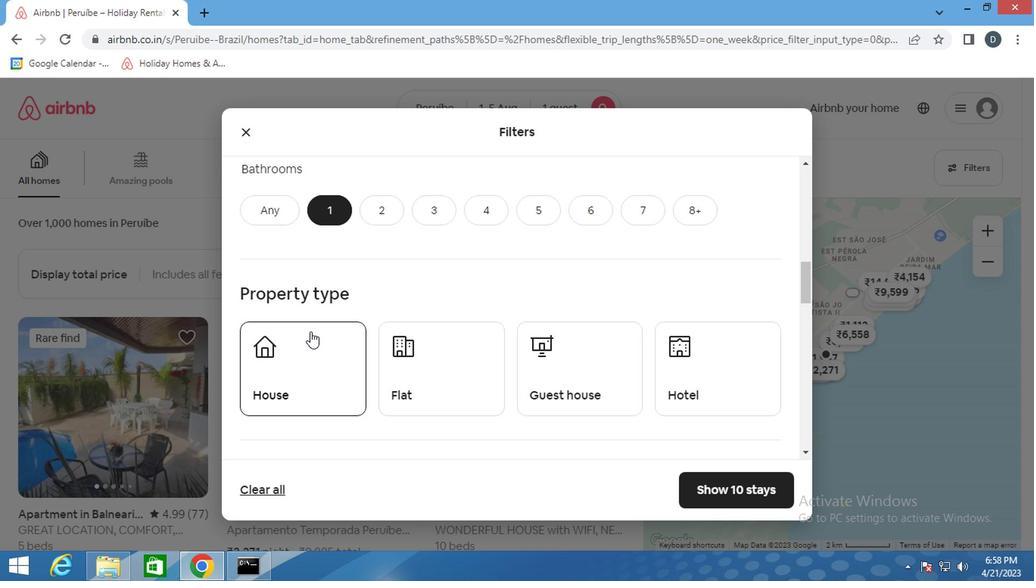 
Action: Mouse pressed left at (304, 333)
Screenshot: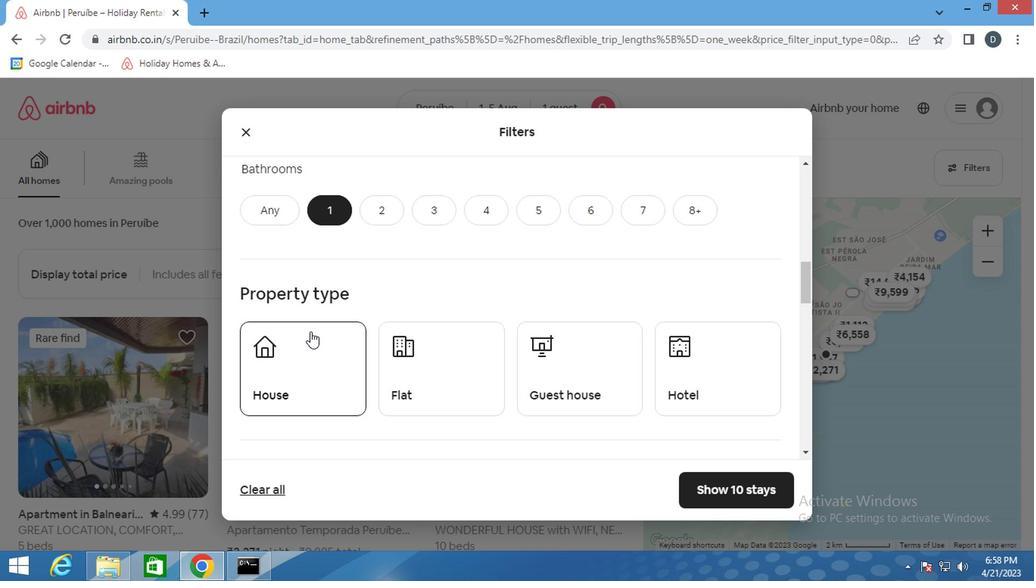 
Action: Mouse moved to (437, 357)
Screenshot: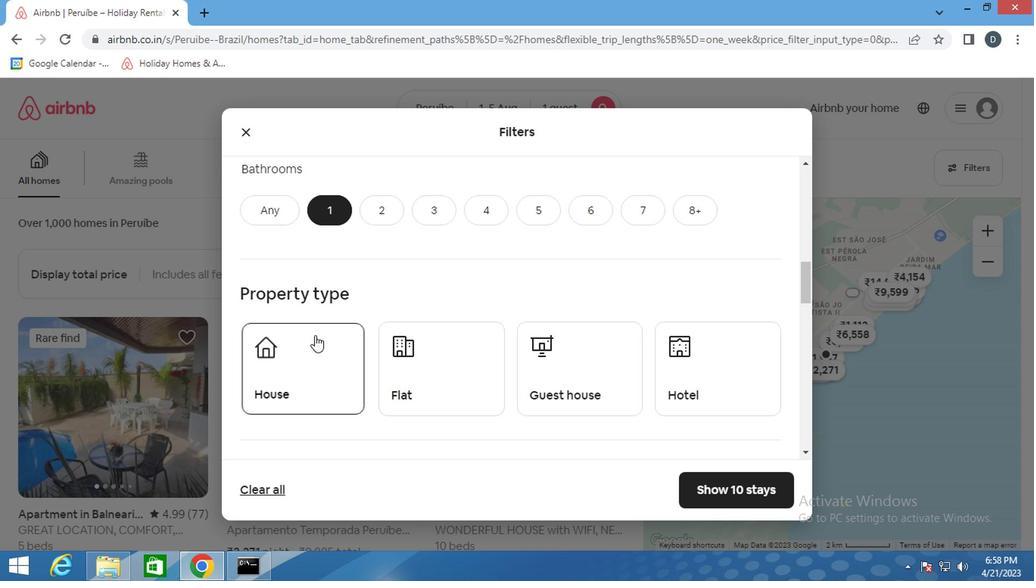 
Action: Mouse pressed left at (437, 357)
Screenshot: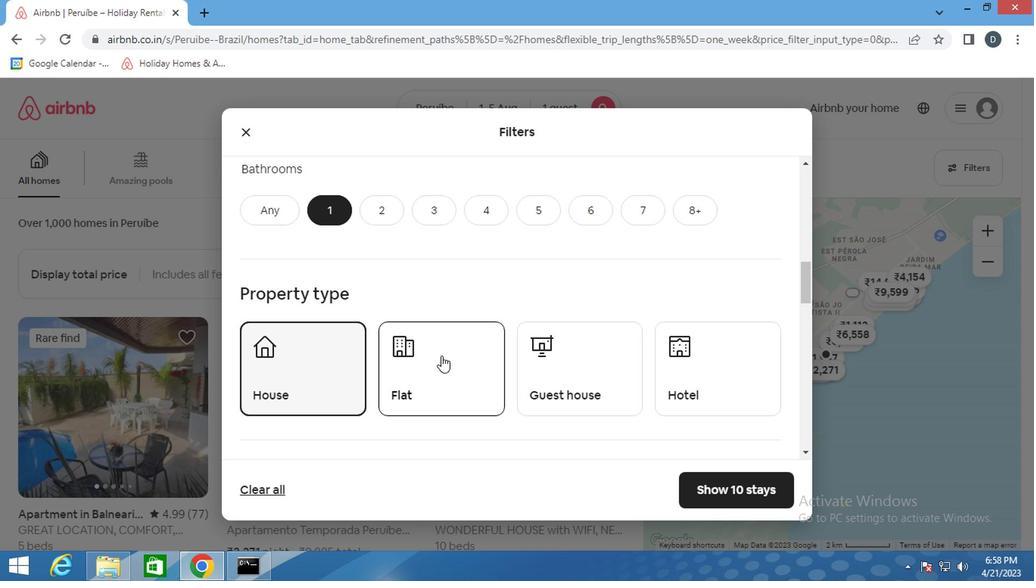 
Action: Mouse moved to (527, 366)
Screenshot: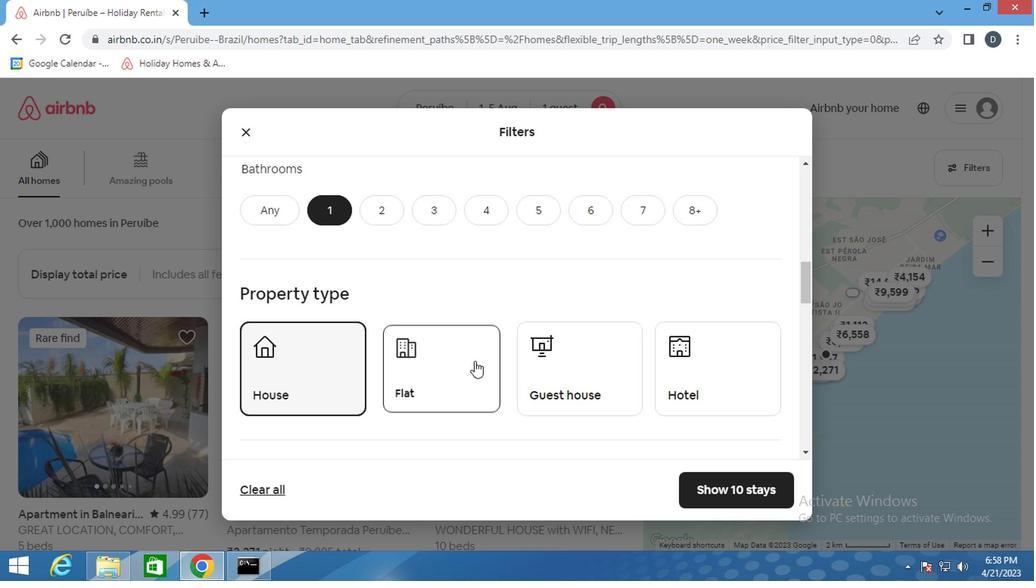 
Action: Mouse pressed left at (527, 366)
Screenshot: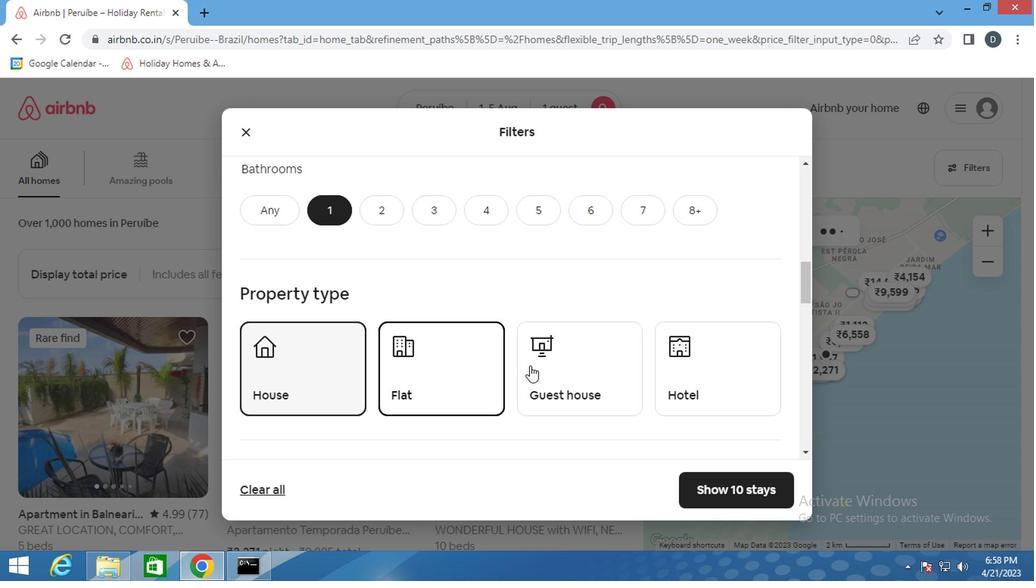 
Action: Mouse moved to (528, 366)
Screenshot: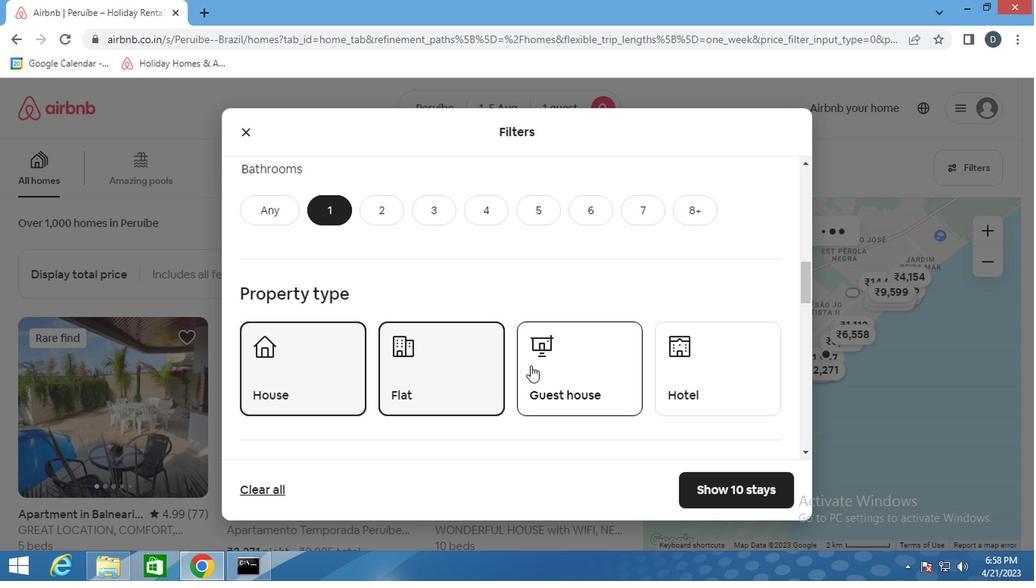
Action: Mouse scrolled (528, 366) with delta (0, 0)
Screenshot: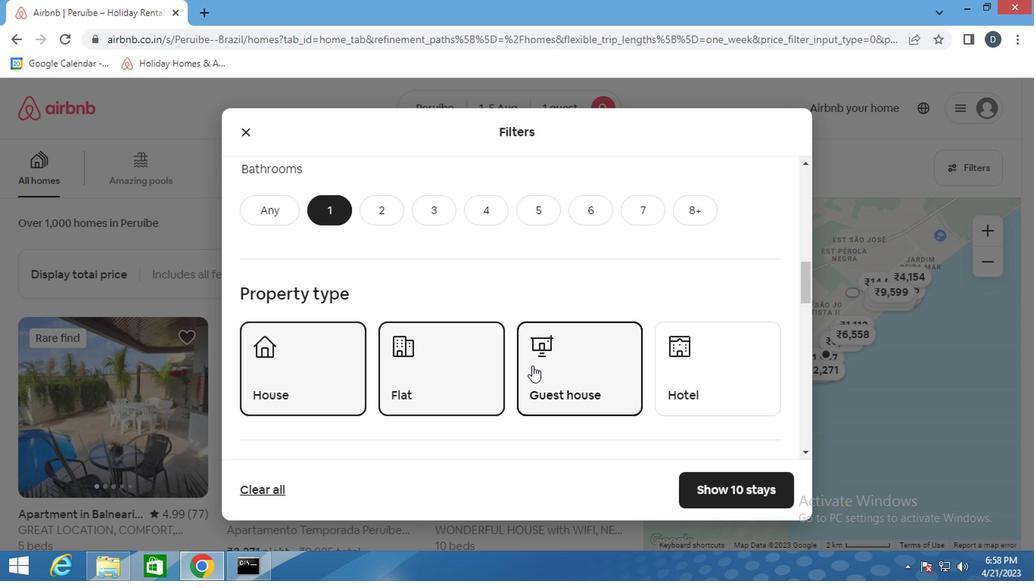 
Action: Mouse scrolled (528, 366) with delta (0, 0)
Screenshot: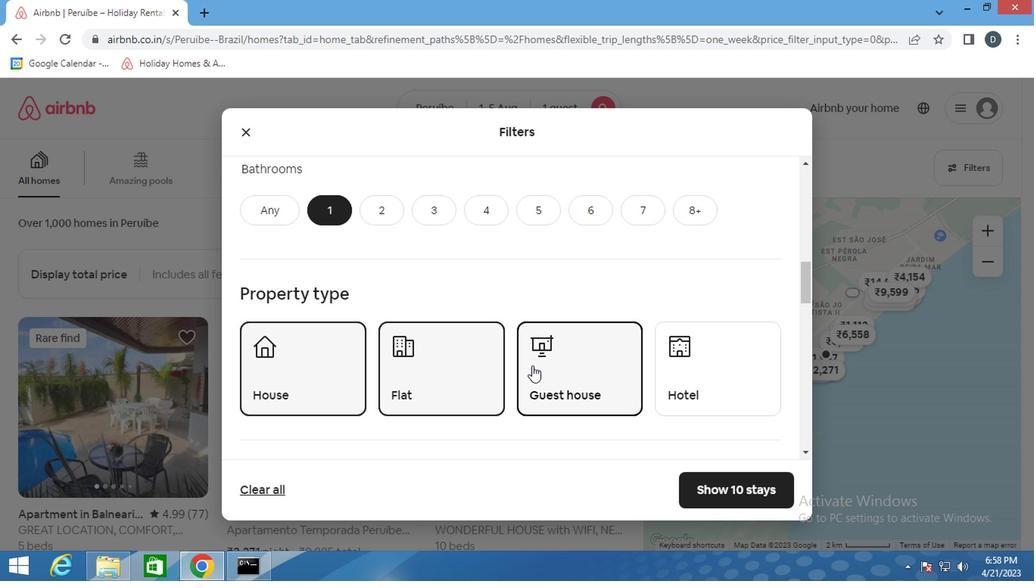 
Action: Mouse scrolled (528, 366) with delta (0, 0)
Screenshot: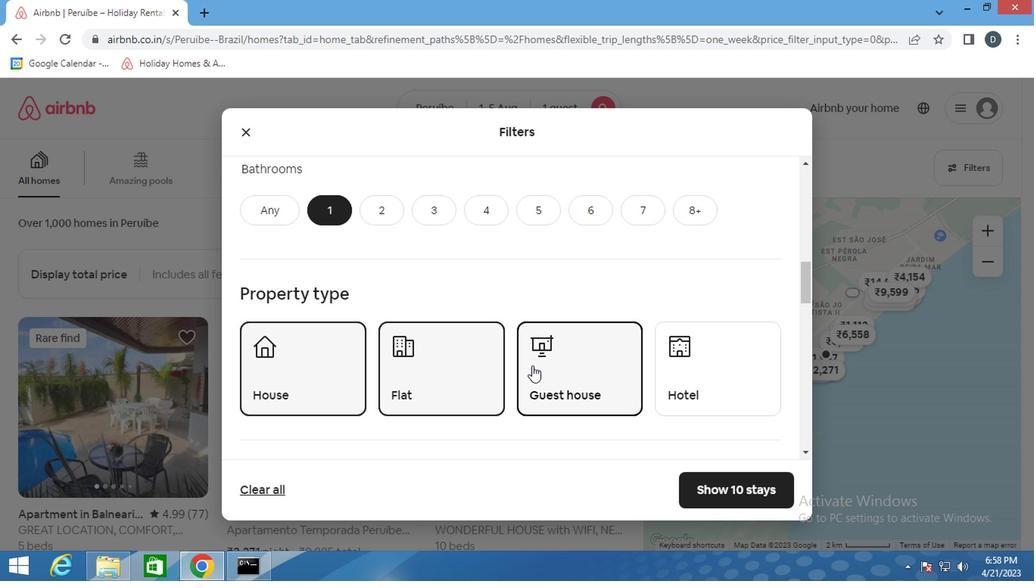 
Action: Mouse scrolled (528, 366) with delta (0, 0)
Screenshot: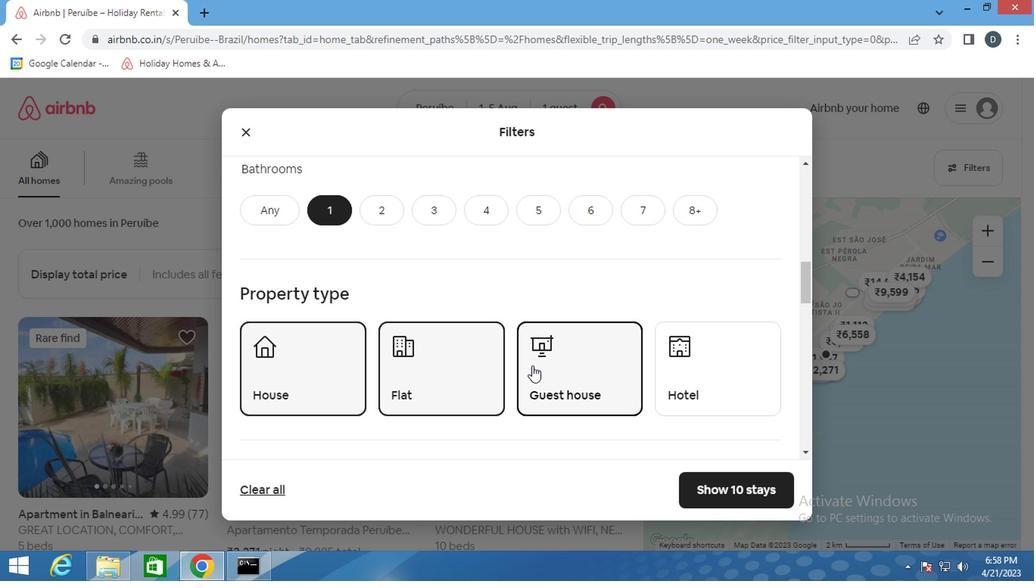 
Action: Mouse moved to (633, 344)
Screenshot: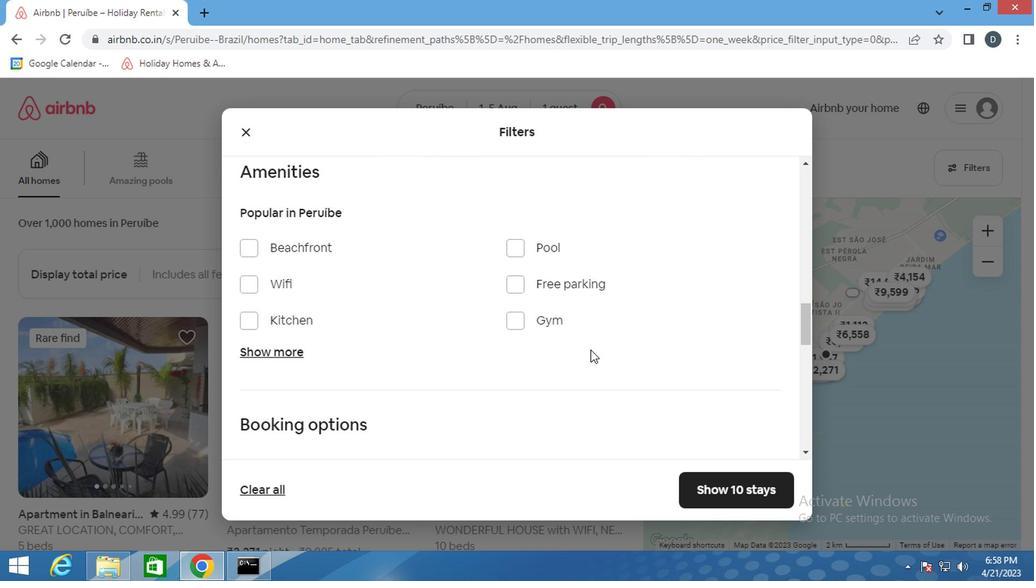 
Action: Mouse scrolled (633, 344) with delta (0, 0)
Screenshot: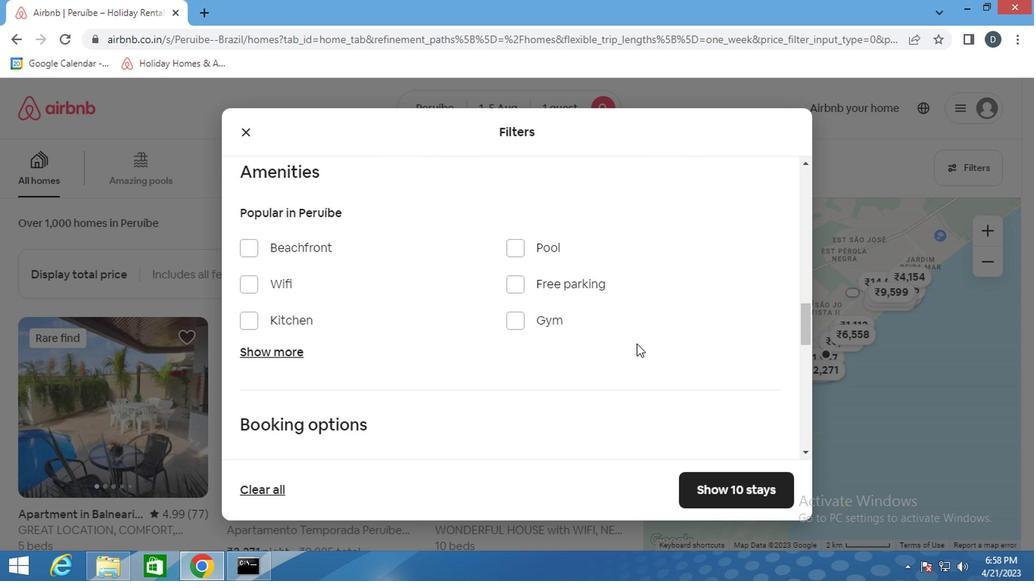 
Action: Mouse scrolled (633, 344) with delta (0, 0)
Screenshot: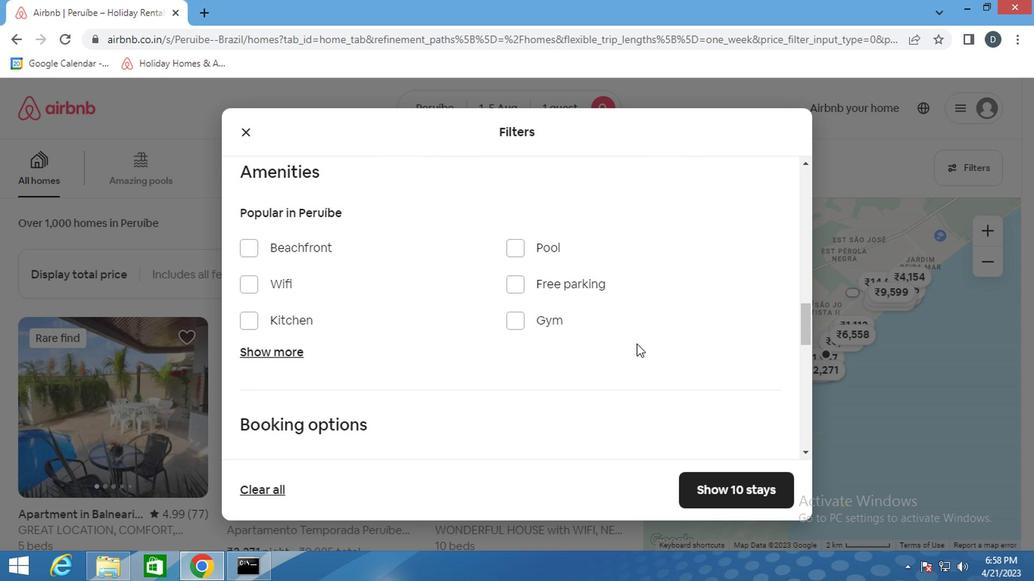 
Action: Mouse scrolled (633, 344) with delta (0, 0)
Screenshot: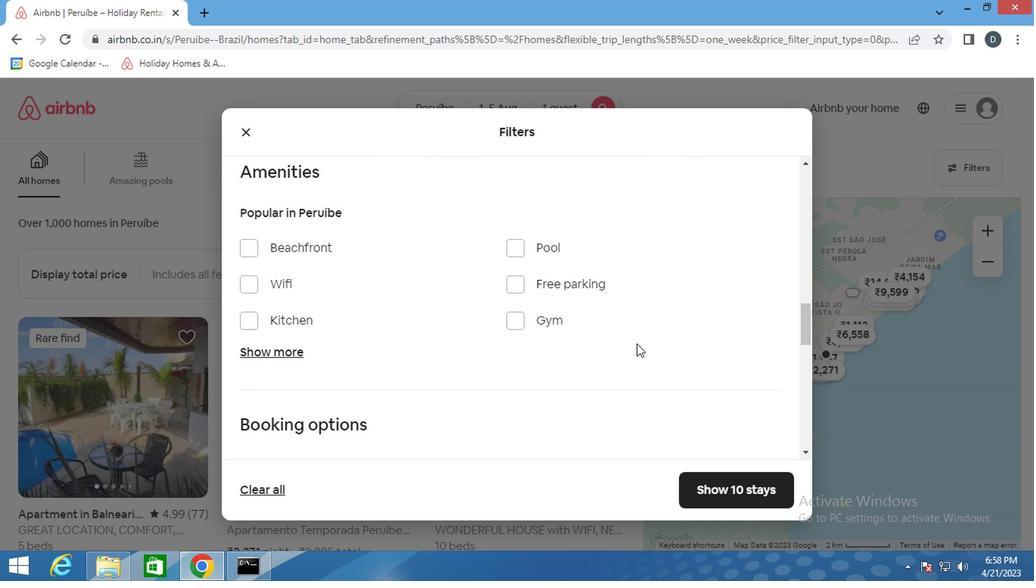 
Action: Mouse moved to (750, 310)
Screenshot: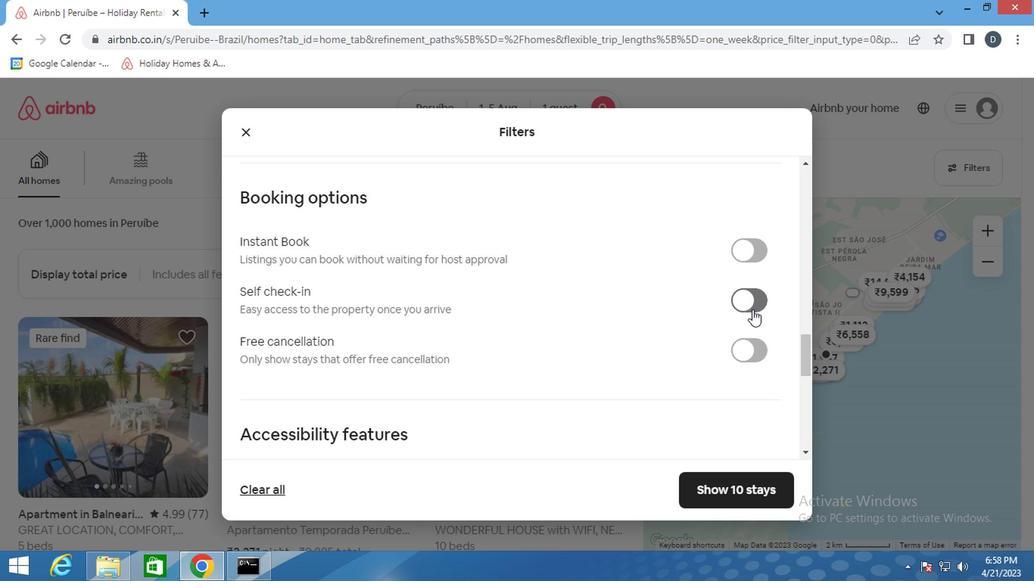 
Action: Mouse pressed left at (750, 310)
Screenshot: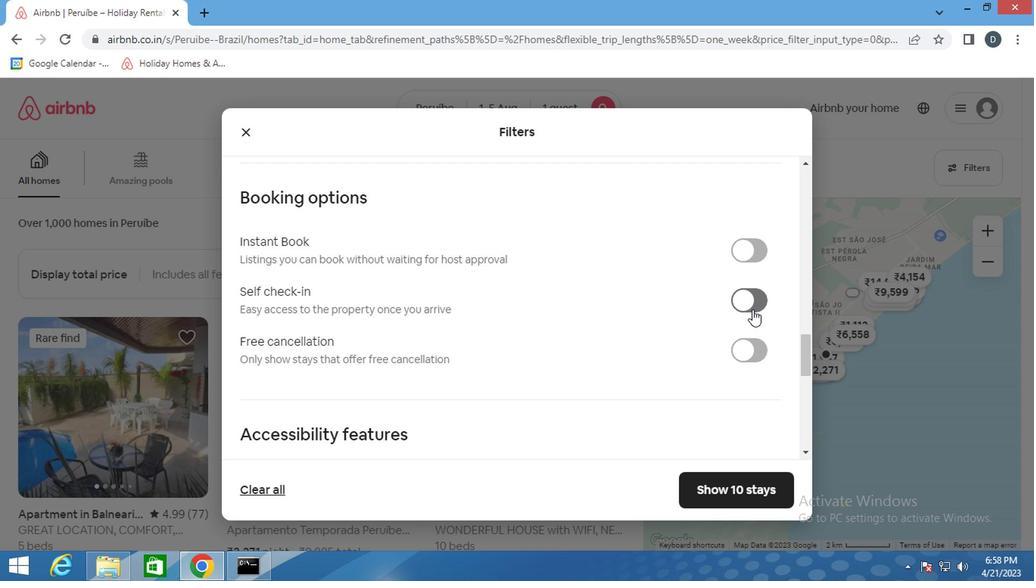 
Action: Mouse moved to (512, 297)
Screenshot: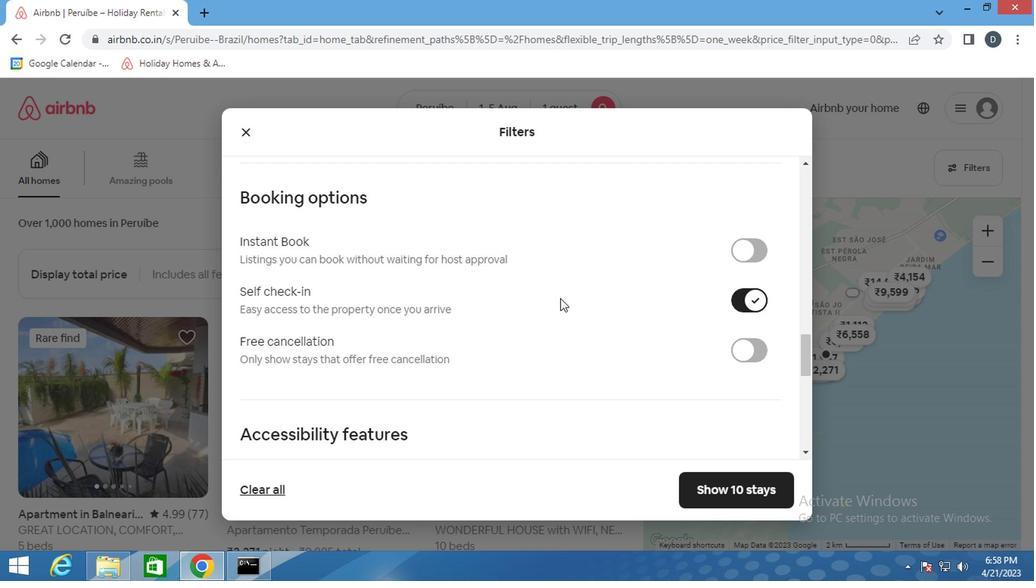 
Action: Mouse scrolled (512, 297) with delta (0, 0)
Screenshot: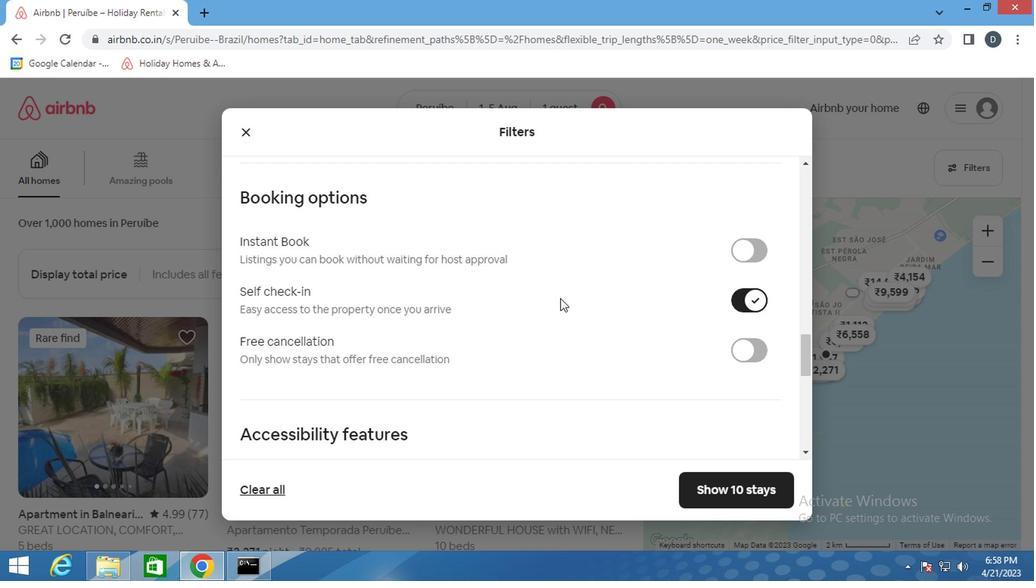 
Action: Mouse scrolled (512, 297) with delta (0, 0)
Screenshot: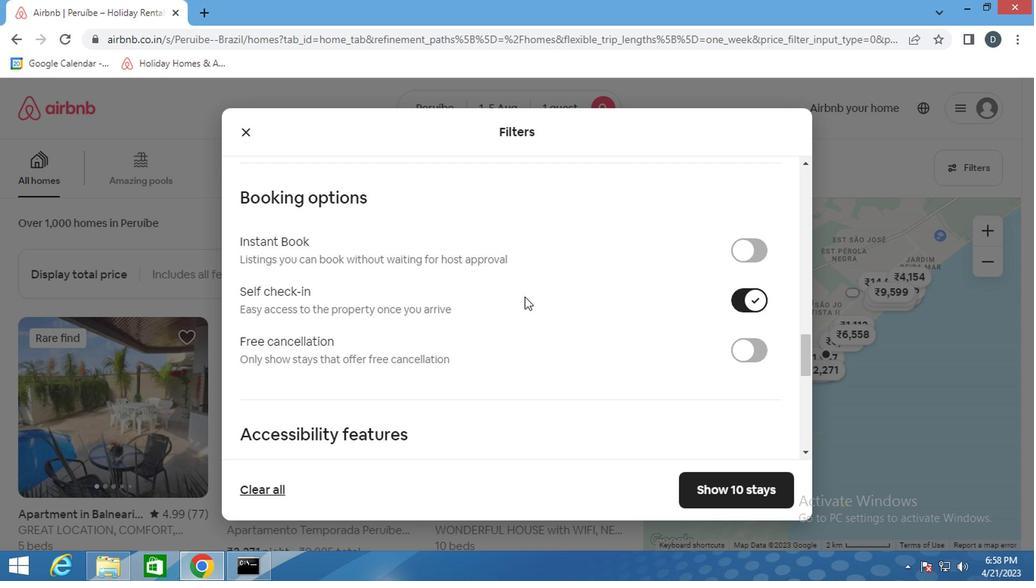 
Action: Mouse scrolled (512, 297) with delta (0, 0)
Screenshot: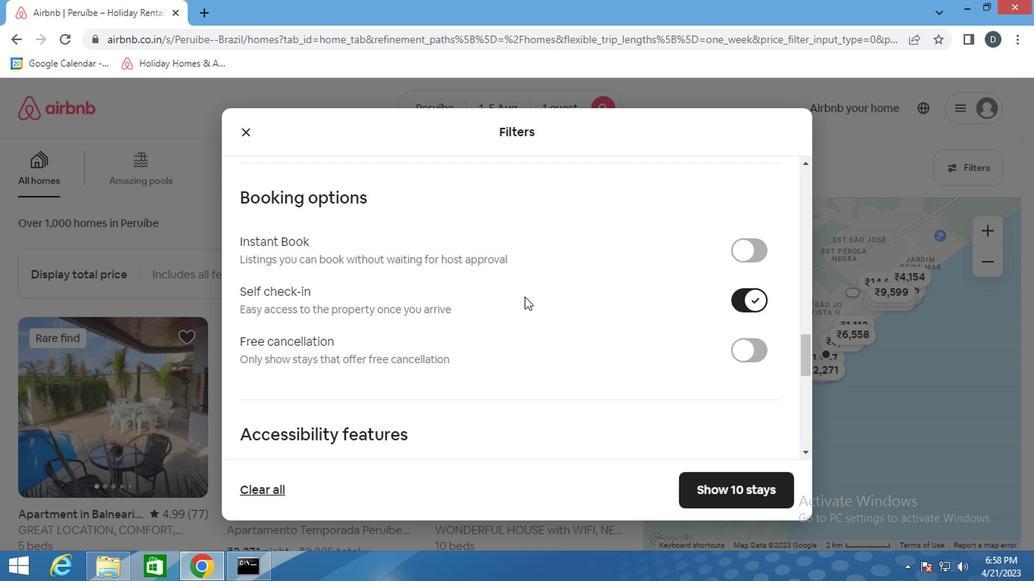 
Action: Mouse moved to (530, 301)
Screenshot: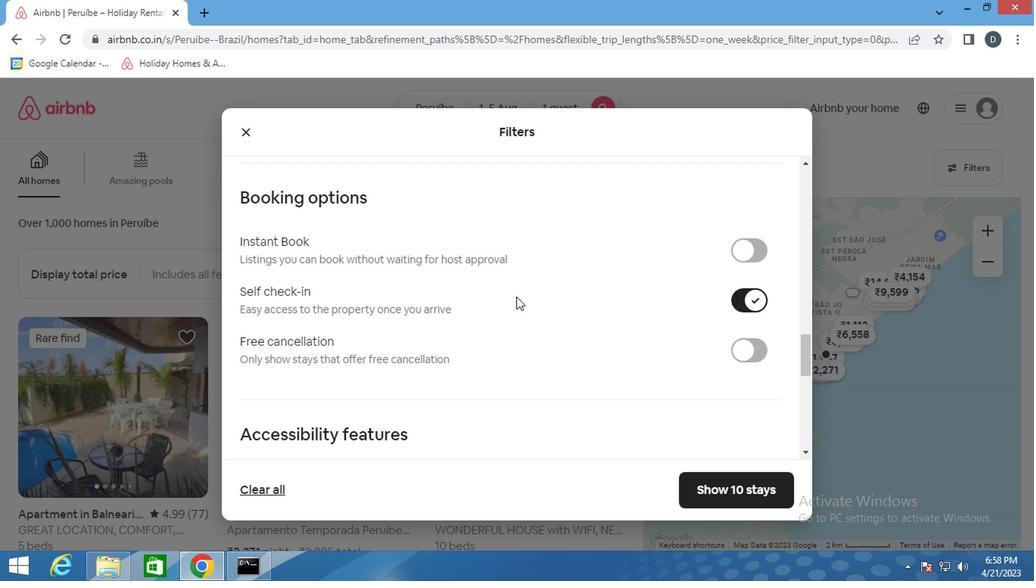 
Action: Mouse scrolled (530, 300) with delta (0, 0)
Screenshot: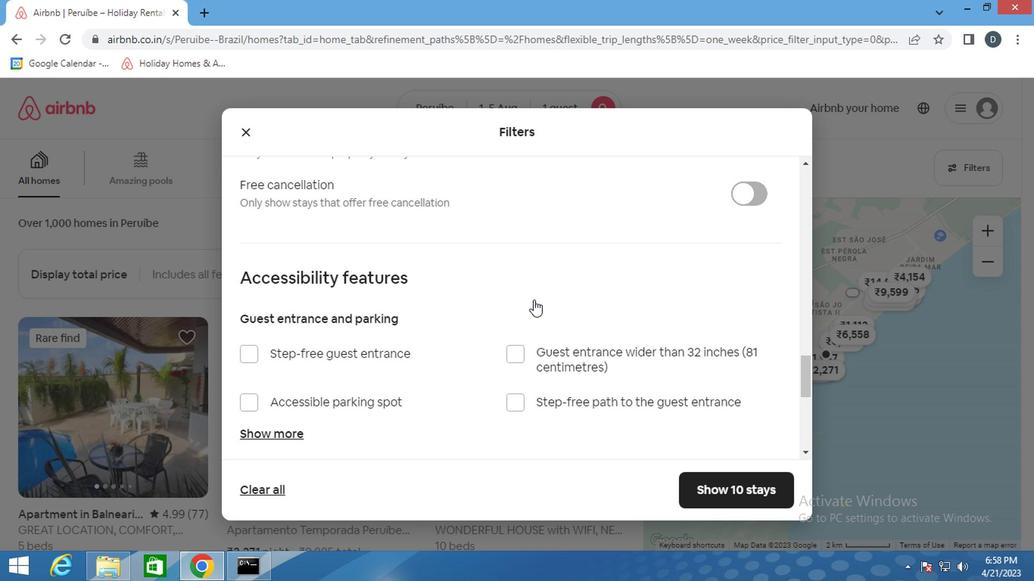 
Action: Mouse scrolled (530, 300) with delta (0, 0)
Screenshot: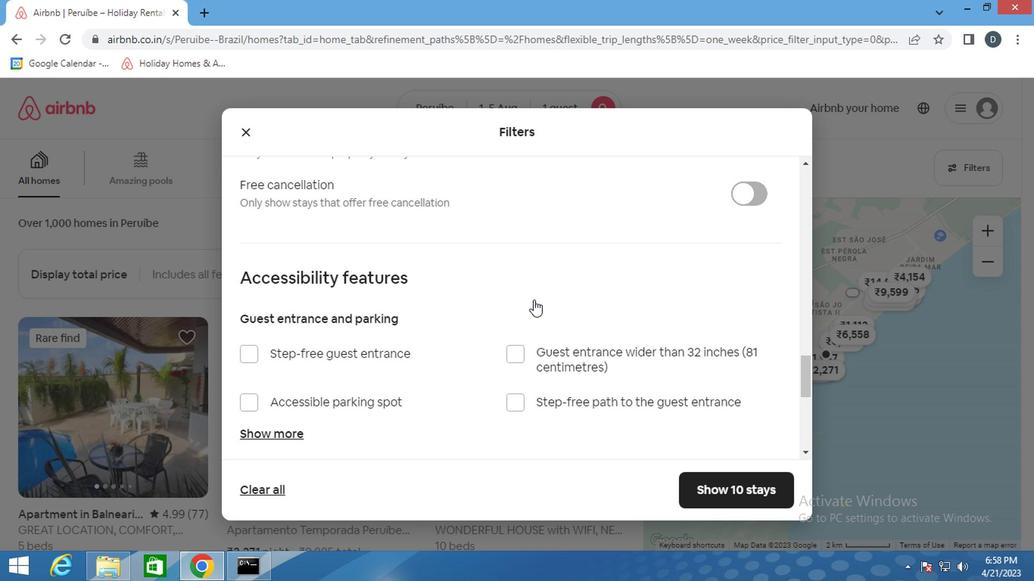 
Action: Mouse moved to (348, 350)
Screenshot: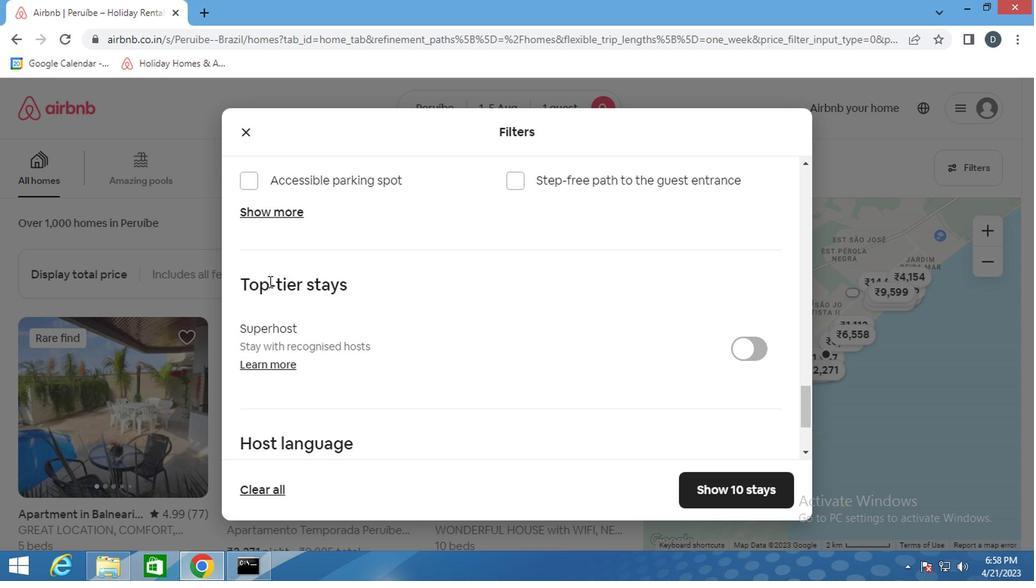 
Action: Mouse scrolled (348, 349) with delta (0, 0)
Screenshot: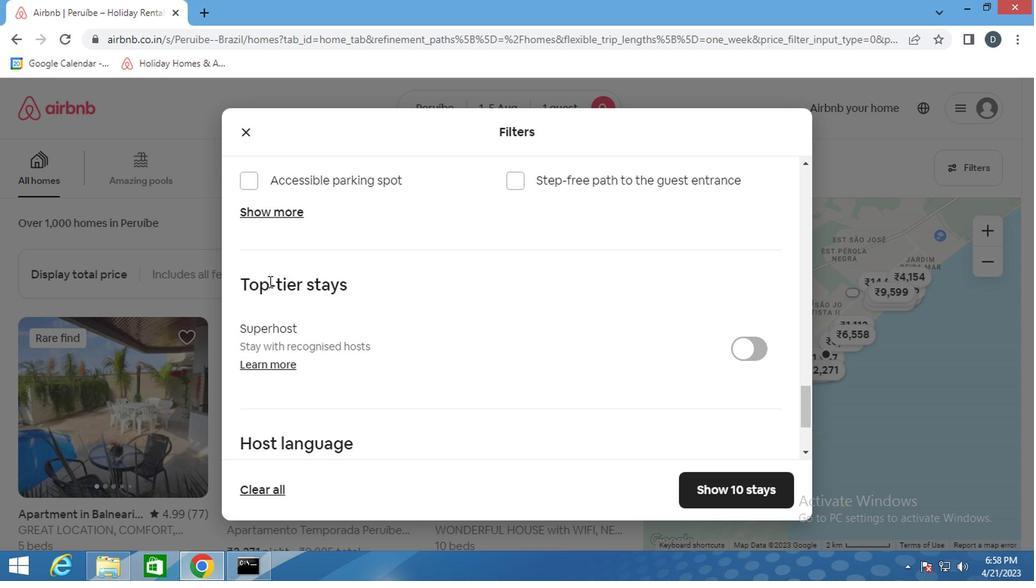
Action: Mouse moved to (349, 351)
Screenshot: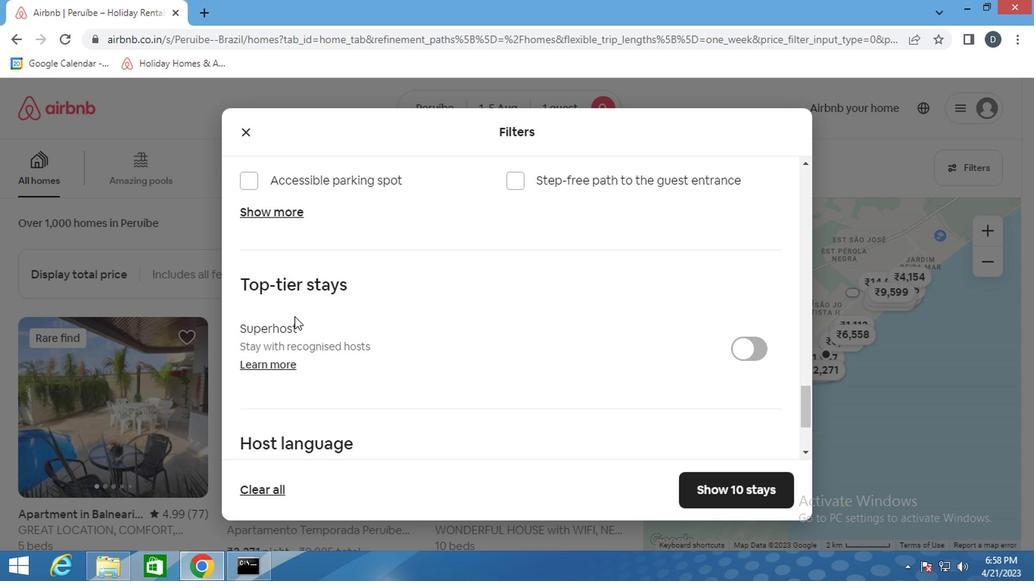 
Action: Mouse scrolled (349, 350) with delta (0, -1)
Screenshot: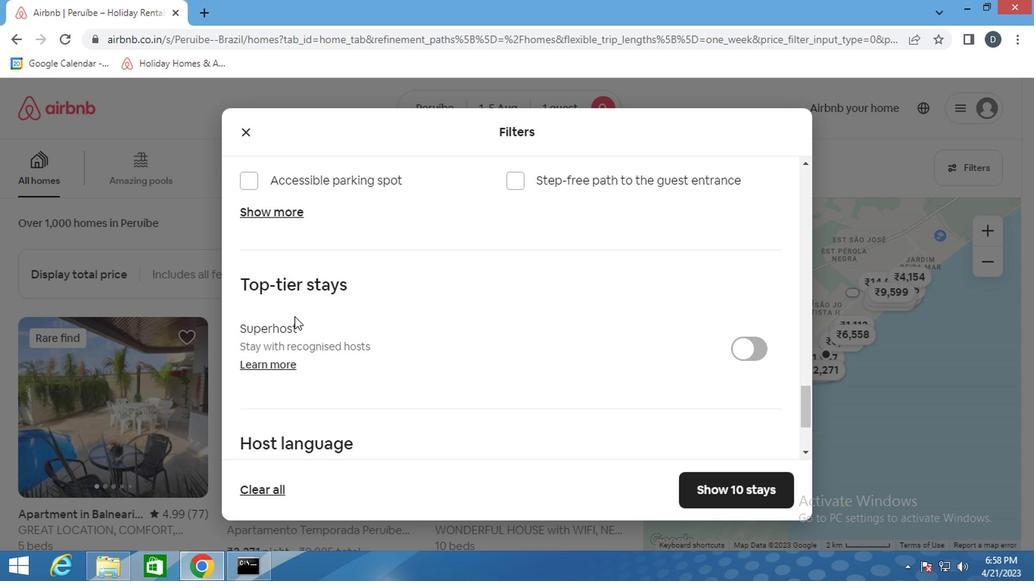 
Action: Mouse moved to (352, 351)
Screenshot: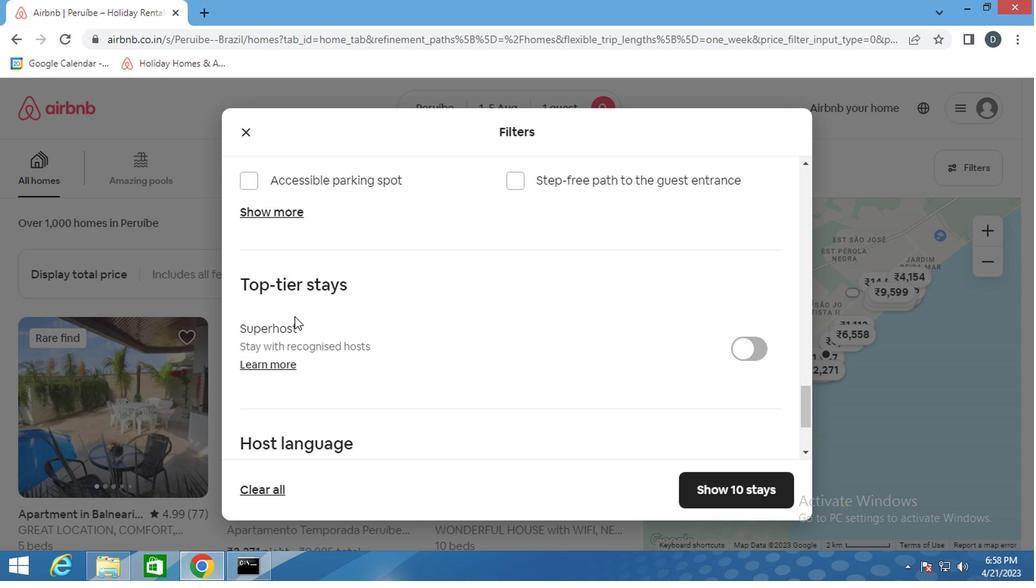 
Action: Mouse scrolled (352, 351) with delta (0, 0)
Screenshot: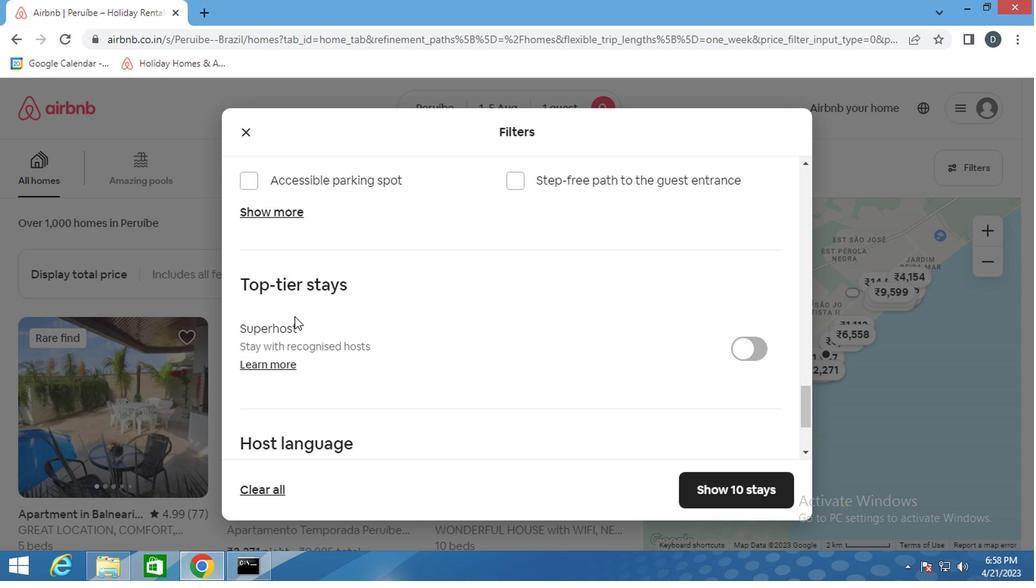
Action: Mouse moved to (288, 422)
Screenshot: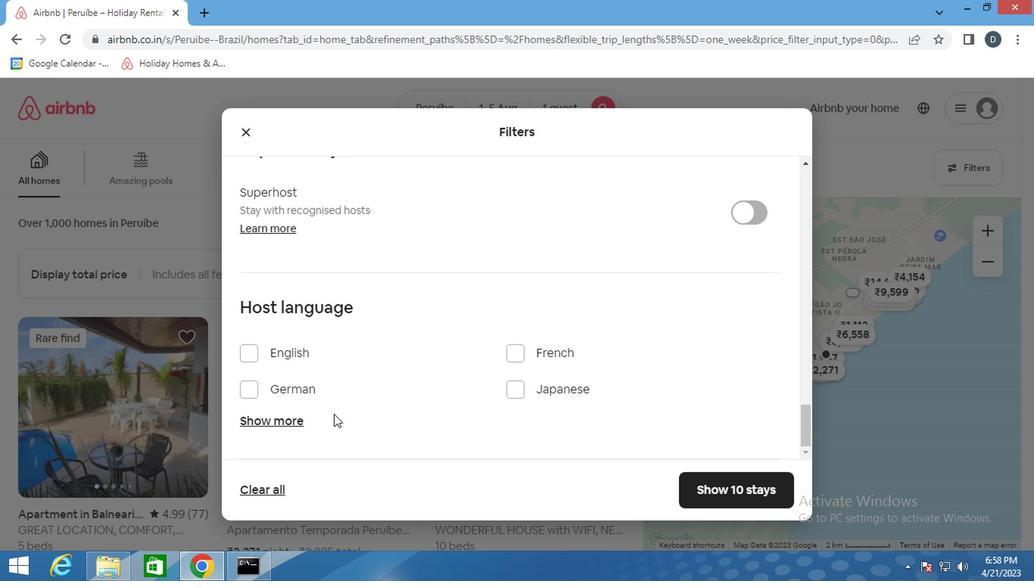 
Action: Mouse pressed left at (288, 422)
Screenshot: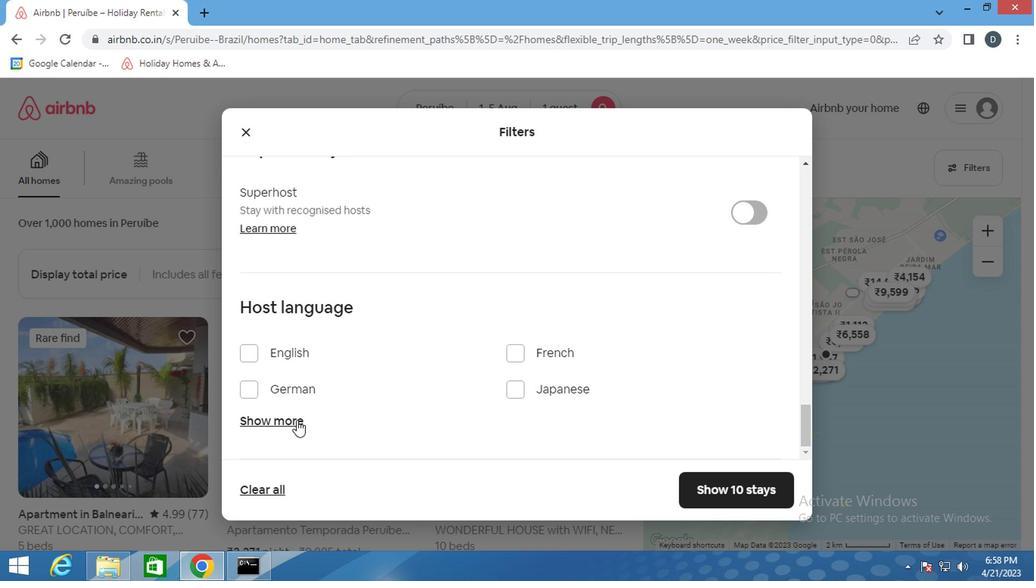 
Action: Mouse moved to (529, 426)
Screenshot: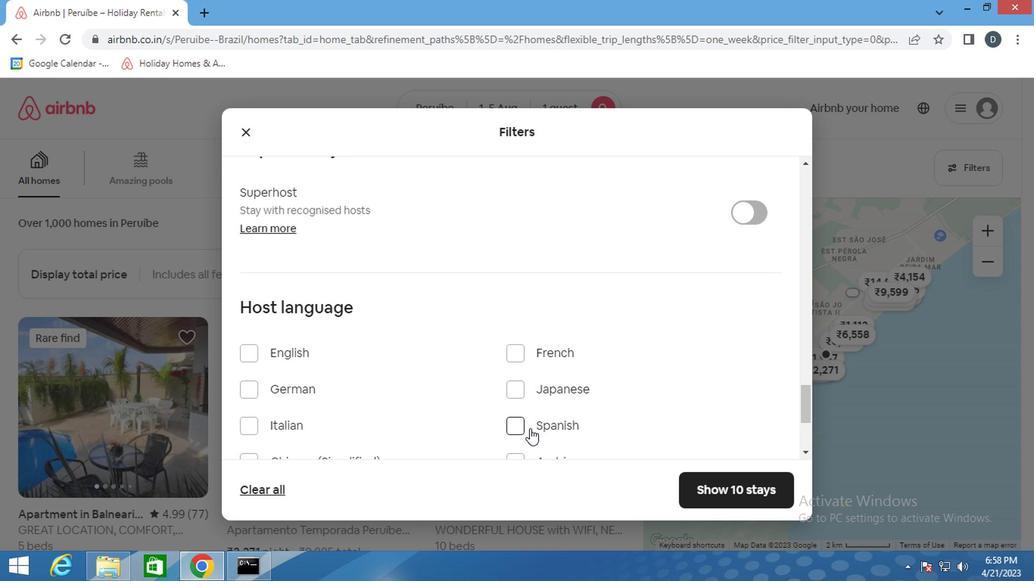 
Action: Mouse pressed left at (529, 426)
Screenshot: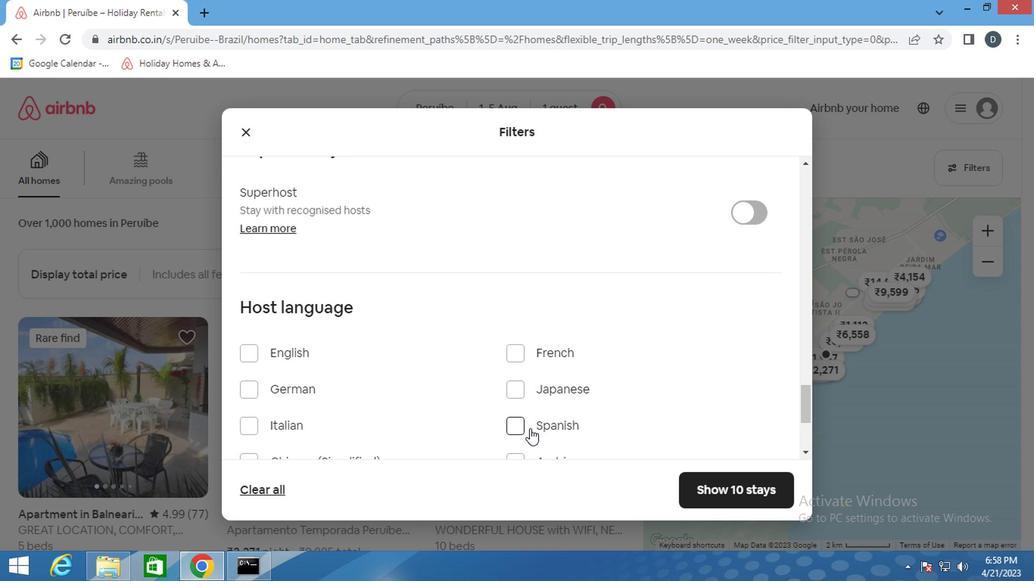 
Action: Mouse moved to (684, 377)
Screenshot: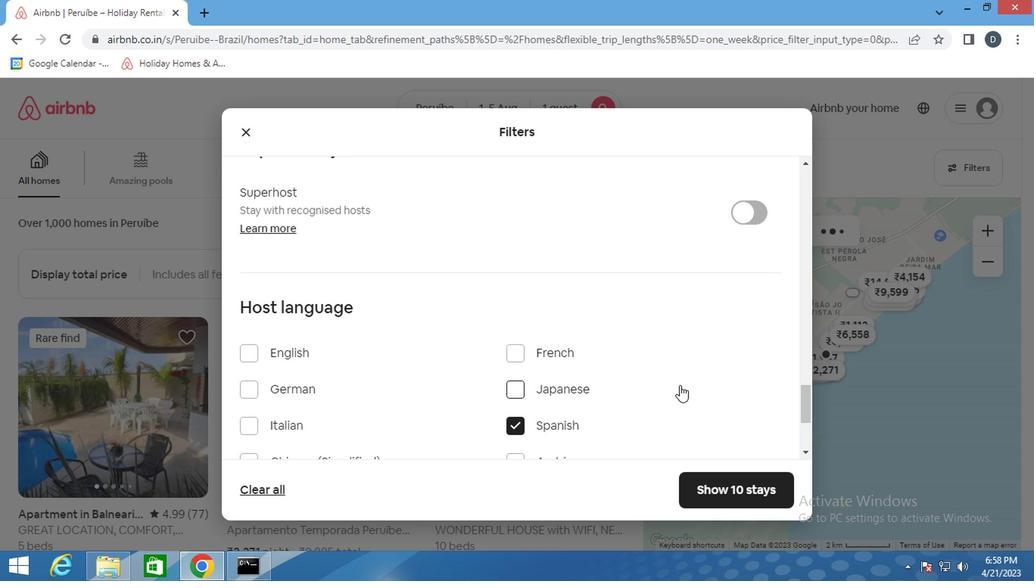 
Action: Mouse scrolled (684, 378) with delta (0, 0)
Screenshot: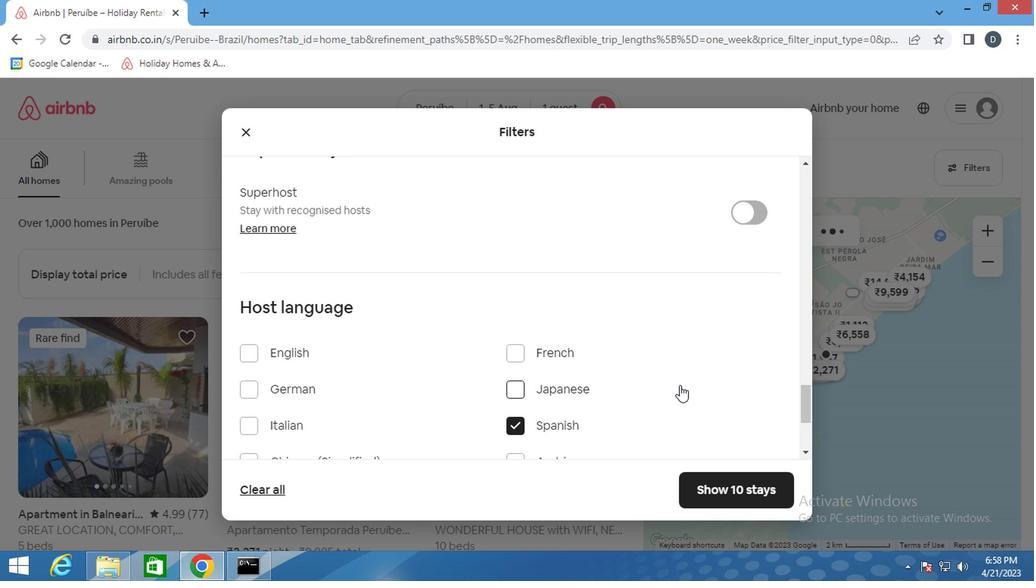 
Action: Mouse scrolled (684, 378) with delta (0, 0)
Screenshot: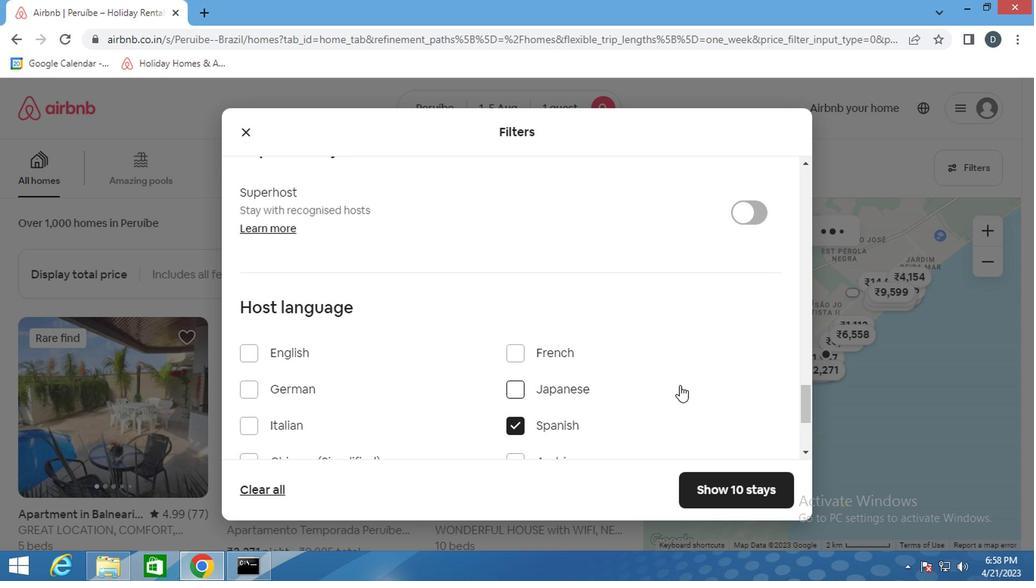 
Action: Mouse moved to (718, 338)
Screenshot: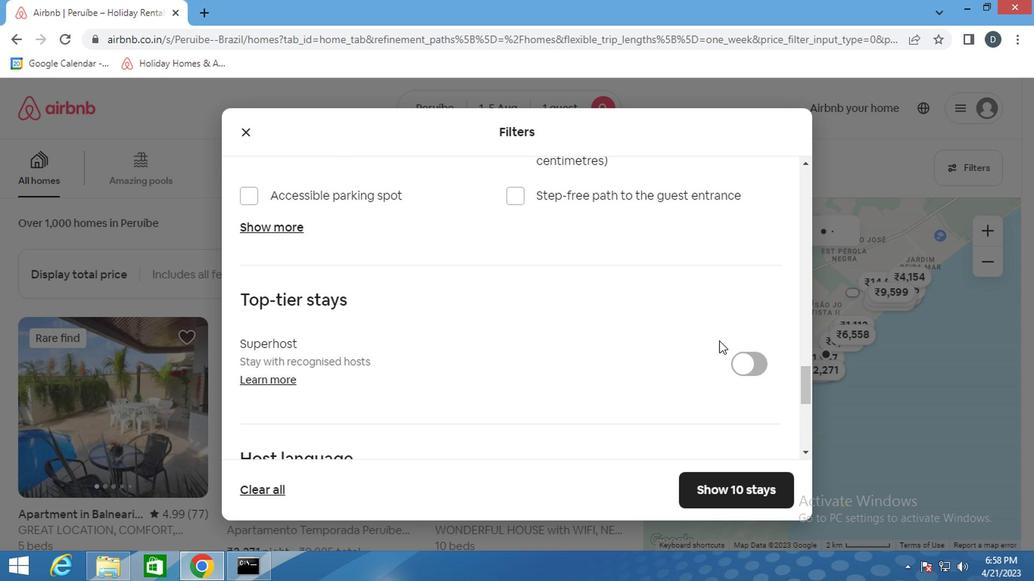 
Action: Mouse scrolled (718, 338) with delta (0, 0)
Screenshot: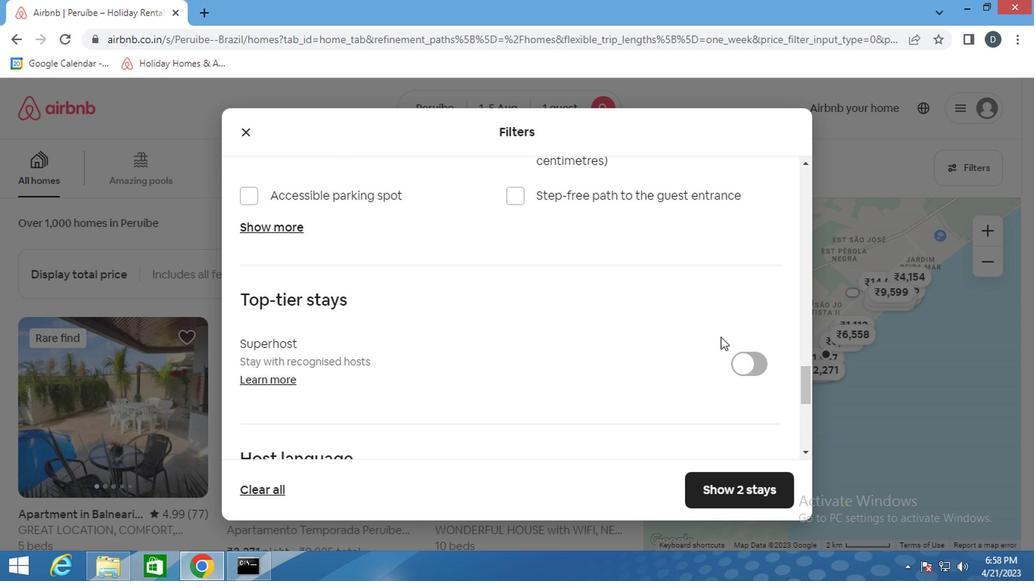 
Action: Mouse scrolled (718, 338) with delta (0, 0)
Screenshot: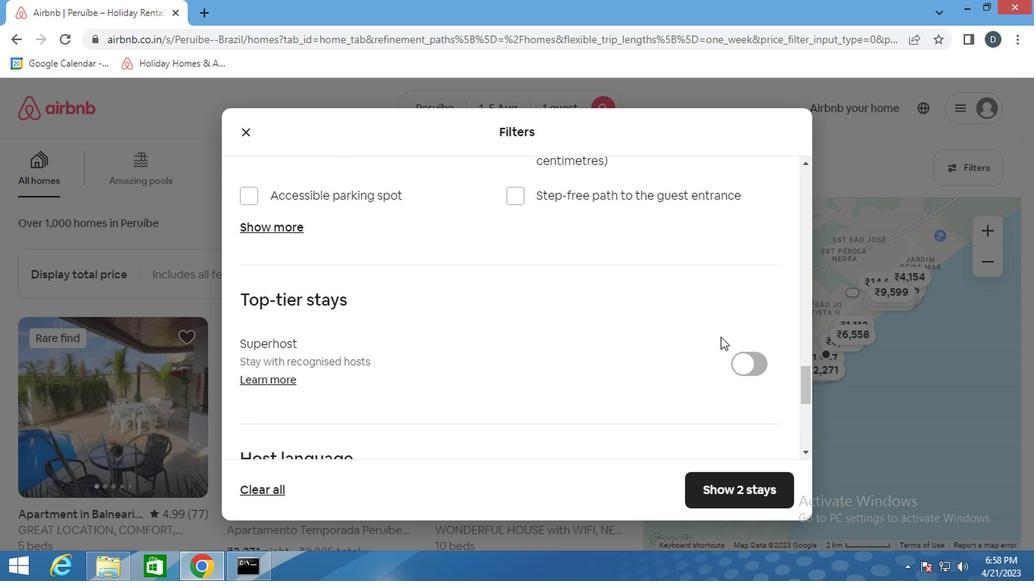 
Action: Mouse scrolled (718, 338) with delta (0, 0)
Screenshot: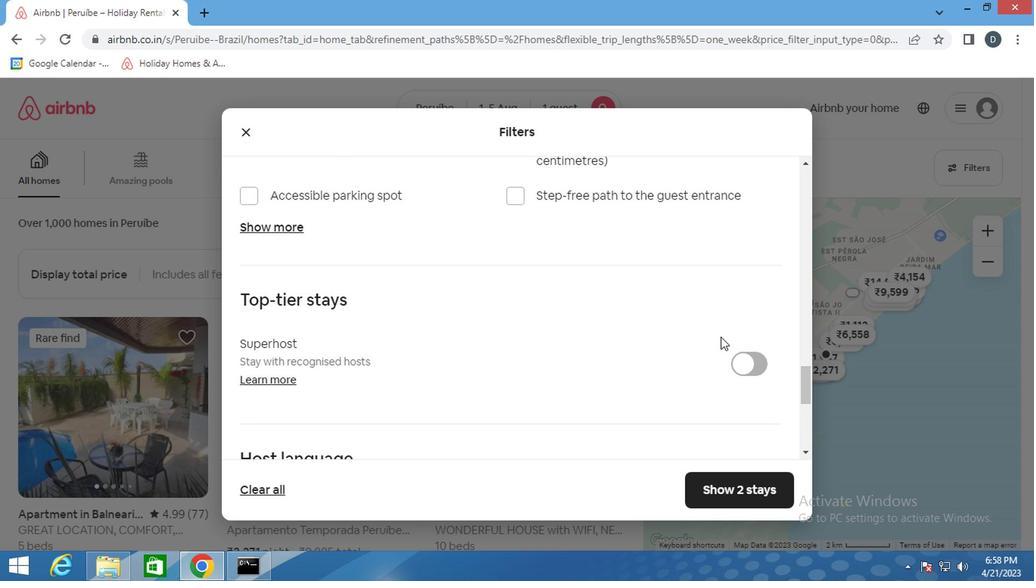 
Action: Mouse scrolled (718, 338) with delta (0, 0)
Screenshot: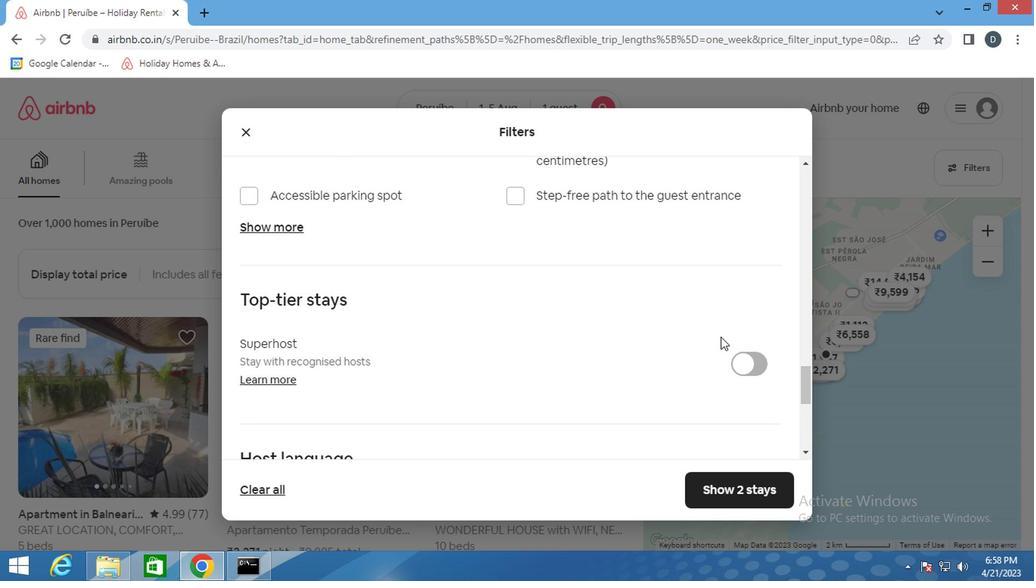 
Action: Mouse scrolled (718, 337) with delta (0, -1)
Screenshot: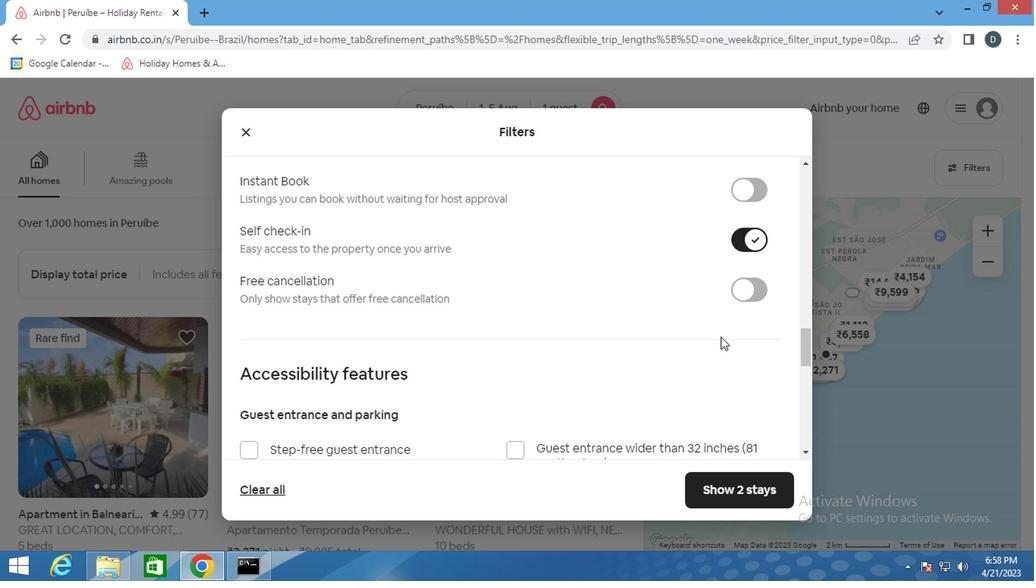 
Action: Mouse scrolled (718, 337) with delta (0, -1)
Screenshot: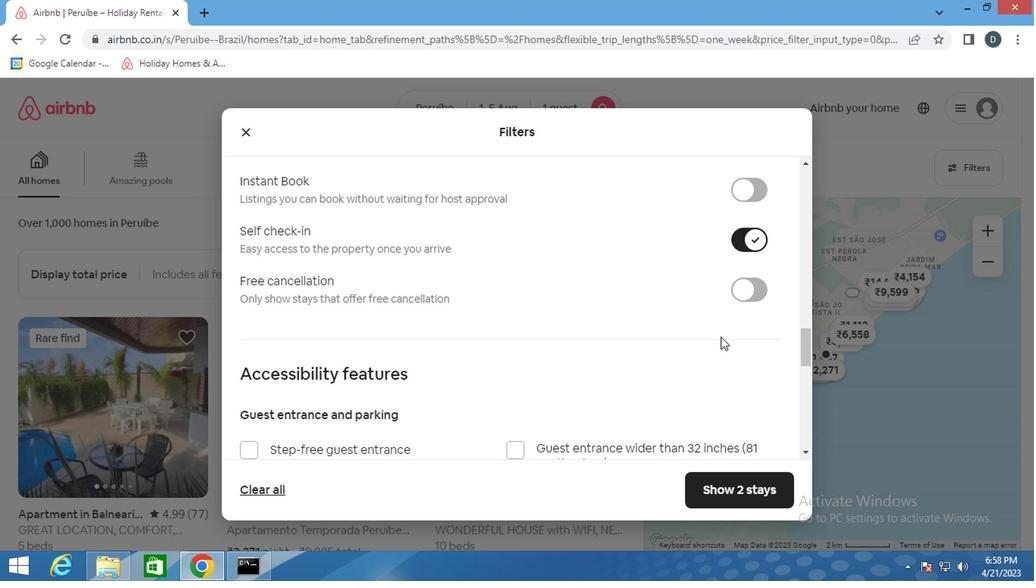 
Action: Mouse scrolled (718, 337) with delta (0, -1)
Screenshot: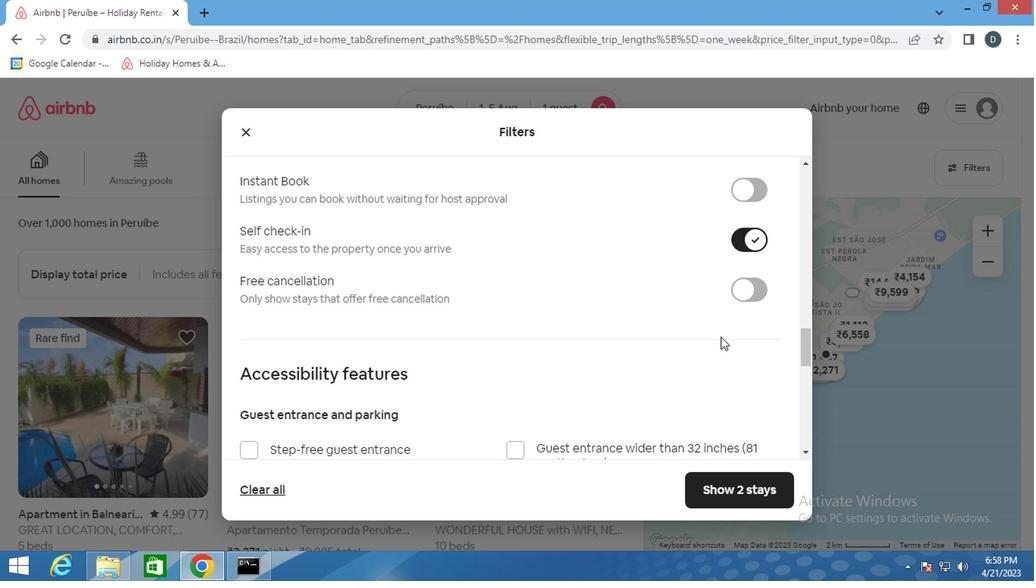 
Action: Mouse scrolled (718, 337) with delta (0, -1)
Screenshot: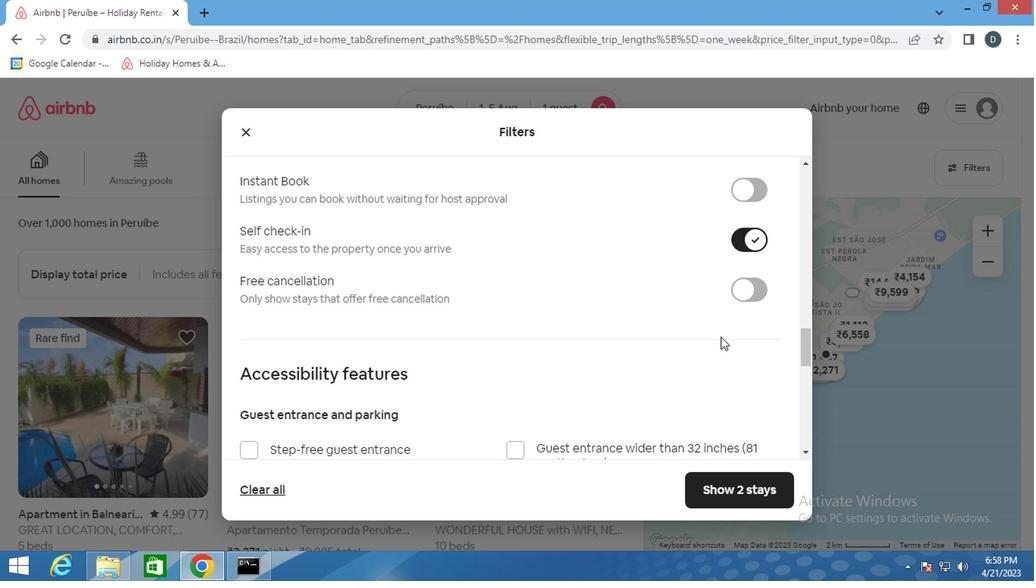 
Action: Mouse scrolled (718, 337) with delta (0, -1)
Screenshot: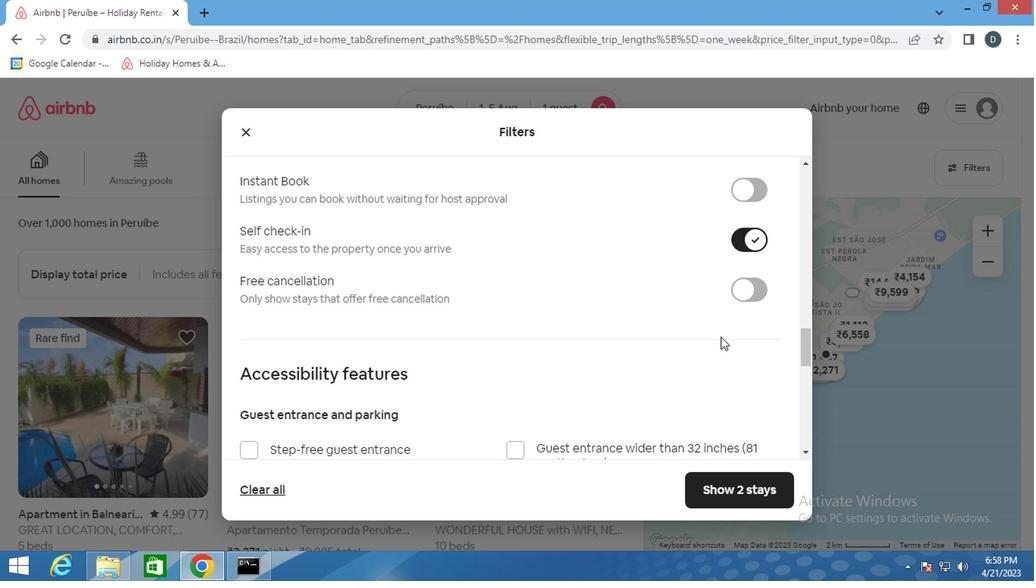 
Action: Mouse scrolled (718, 337) with delta (0, -1)
Screenshot: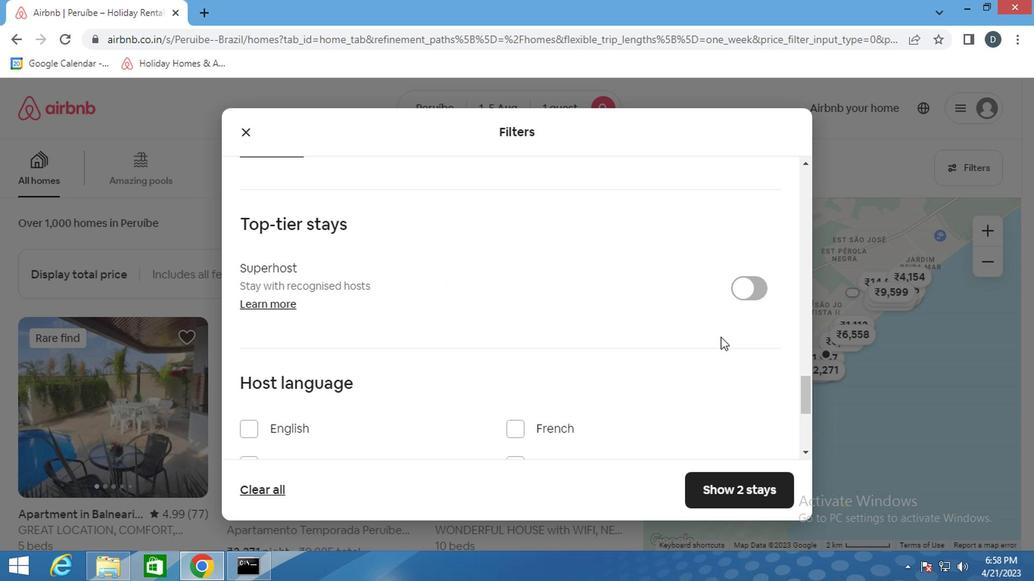 
Action: Mouse scrolled (718, 337) with delta (0, -1)
Screenshot: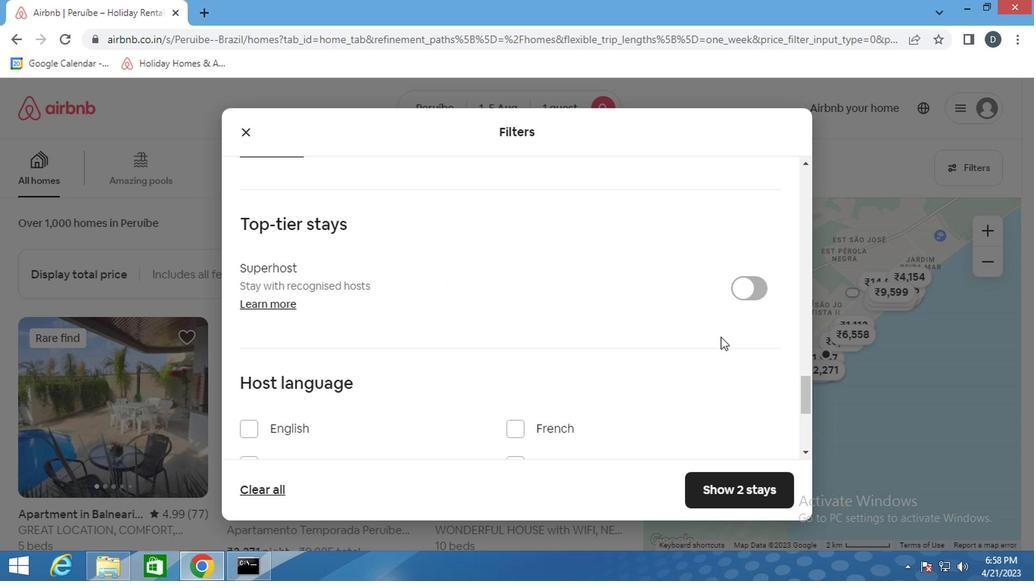 
Action: Mouse scrolled (718, 337) with delta (0, -1)
Screenshot: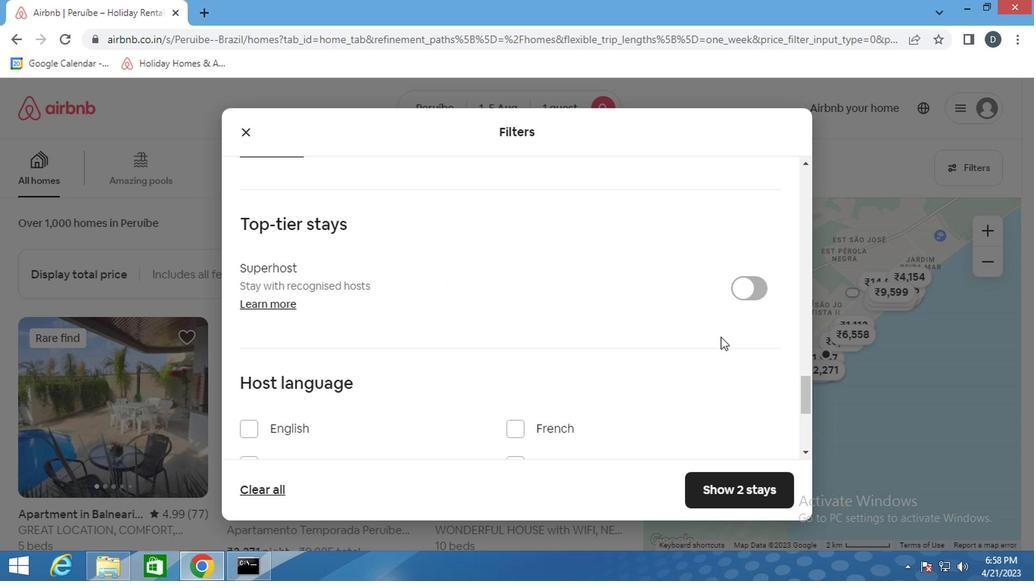 
Action: Mouse moved to (743, 493)
Screenshot: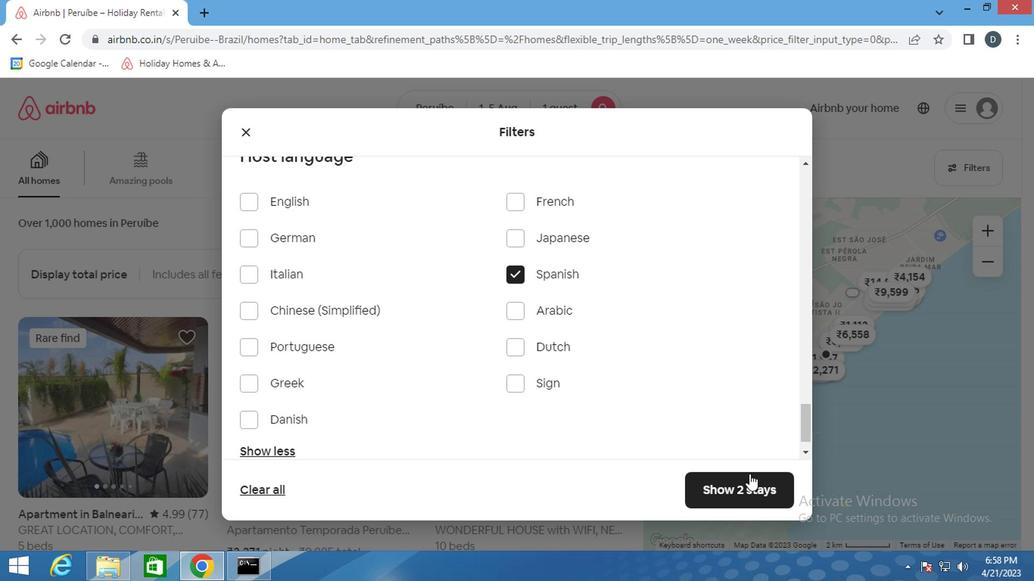 
Action: Mouse pressed left at (743, 493)
Screenshot: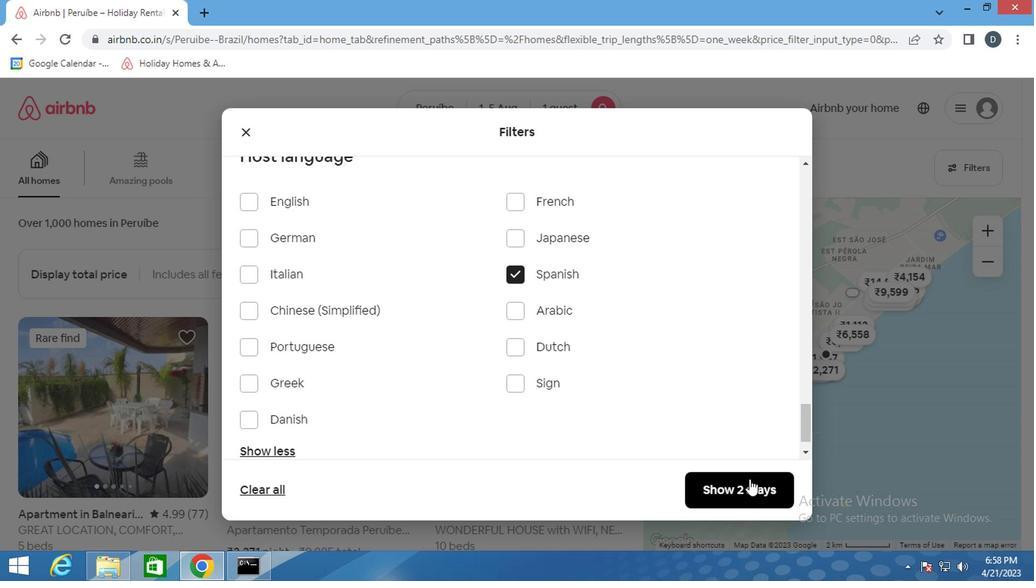 
Action: Mouse moved to (614, 311)
Screenshot: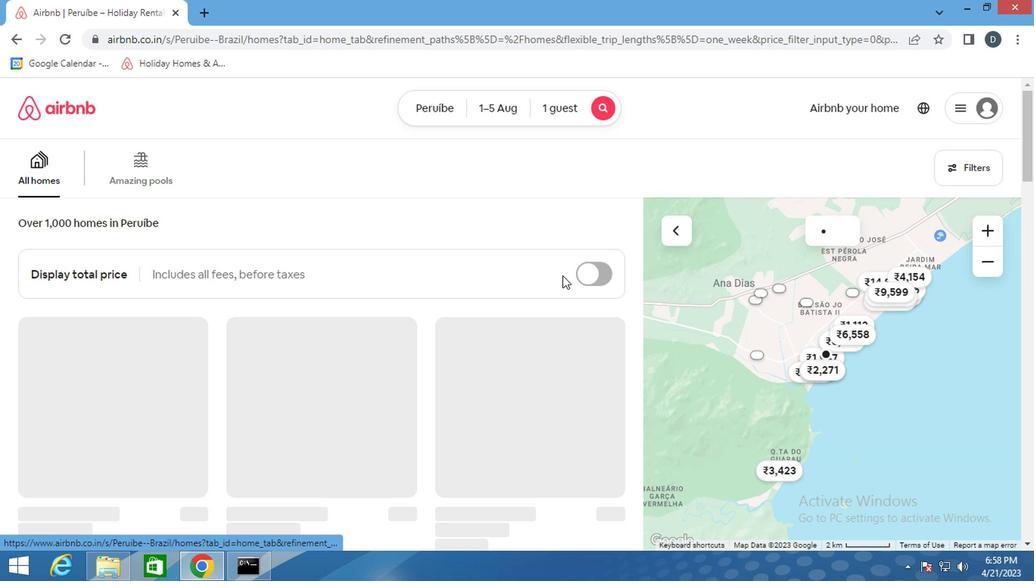 
